Task: Open a blank sheet, save the file as 'search' Insert a table '3 by 2' In first column, add headers, 'Task, Start Date, End Date'. Under first header add  R&D. Under second header add  4 May. Under third header add  '12 May'. Change table style to  'Orange'
Action: Mouse moved to (28, 26)
Screenshot: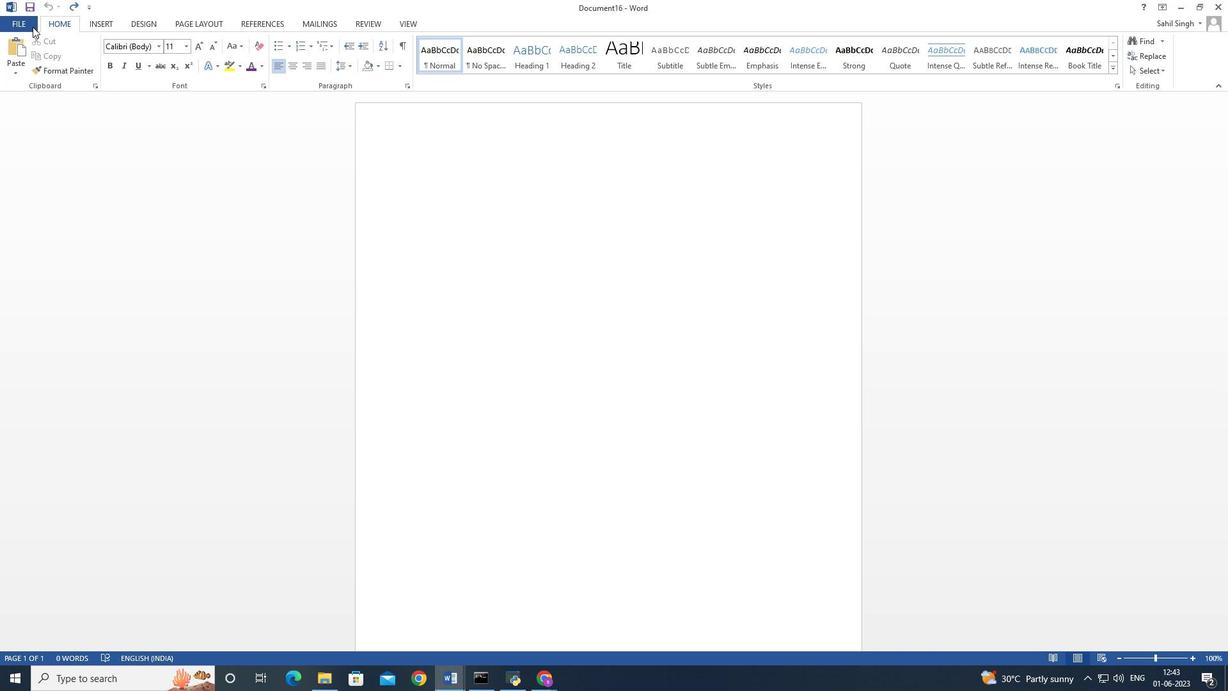 
Action: Mouse pressed left at (28, 26)
Screenshot: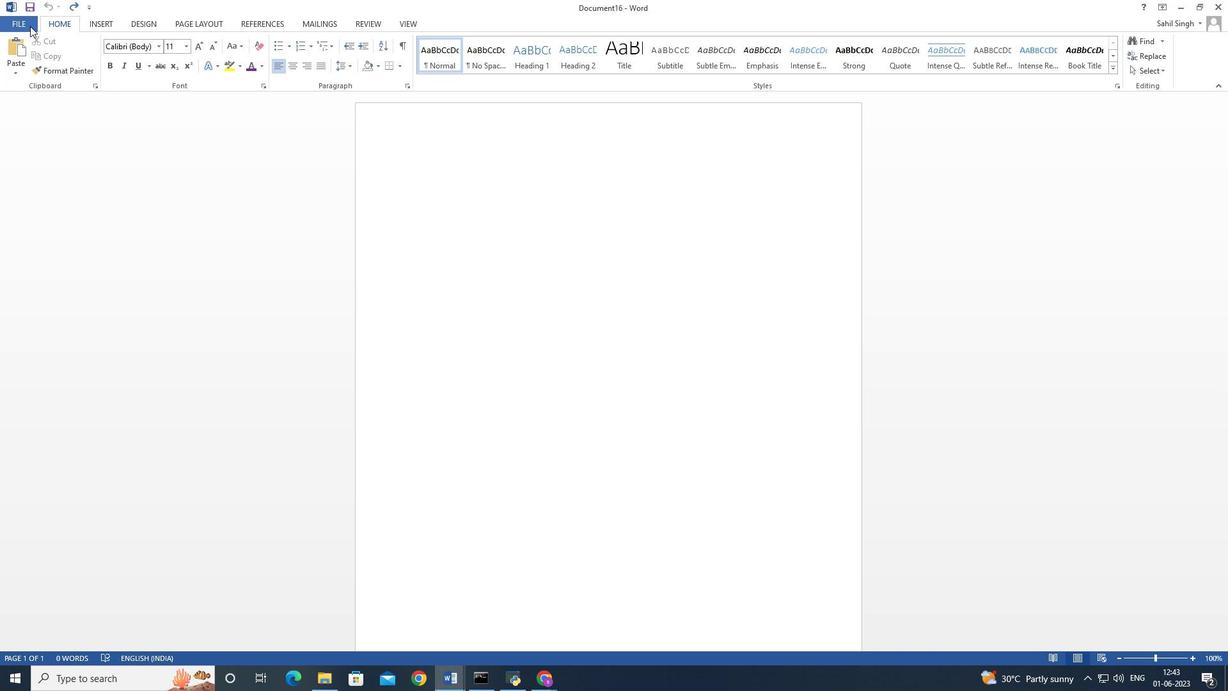 
Action: Mouse moved to (39, 79)
Screenshot: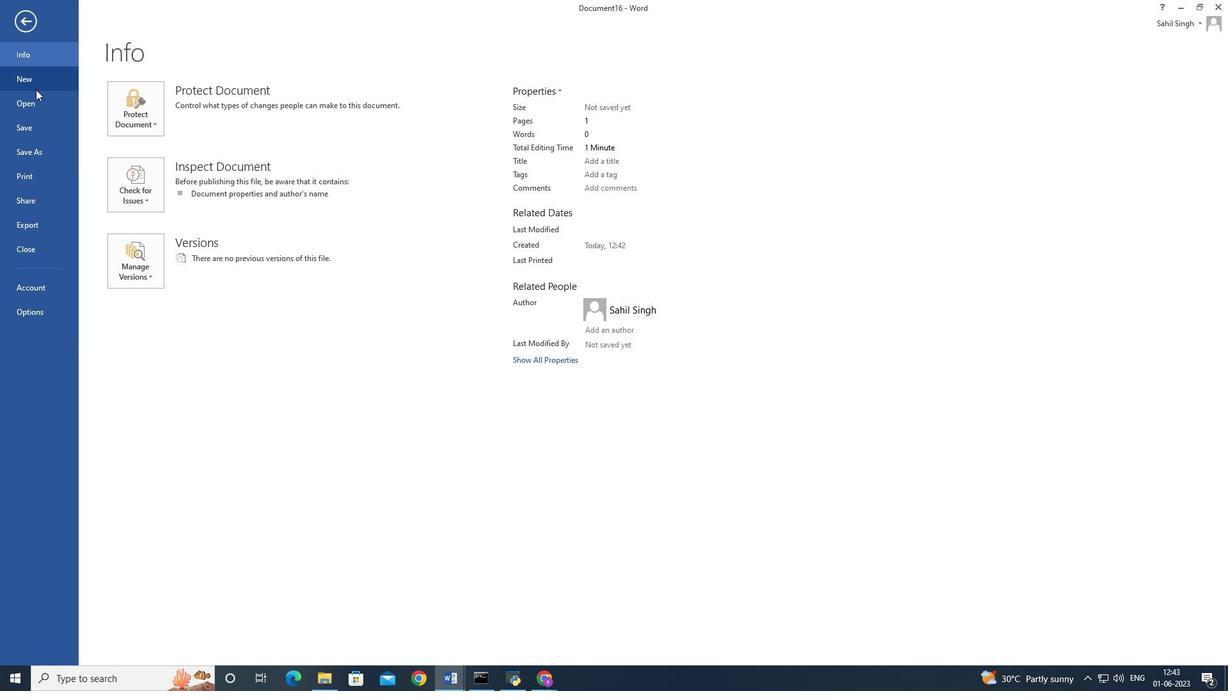 
Action: Mouse pressed left at (39, 79)
Screenshot: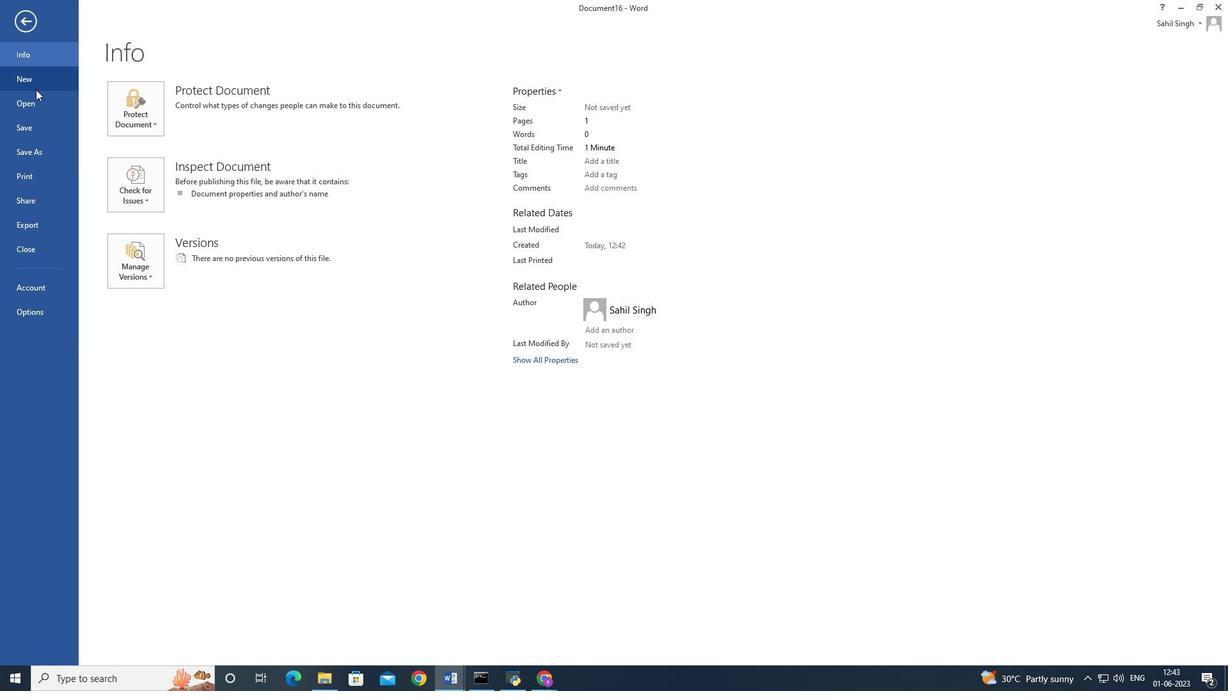 
Action: Mouse moved to (149, 175)
Screenshot: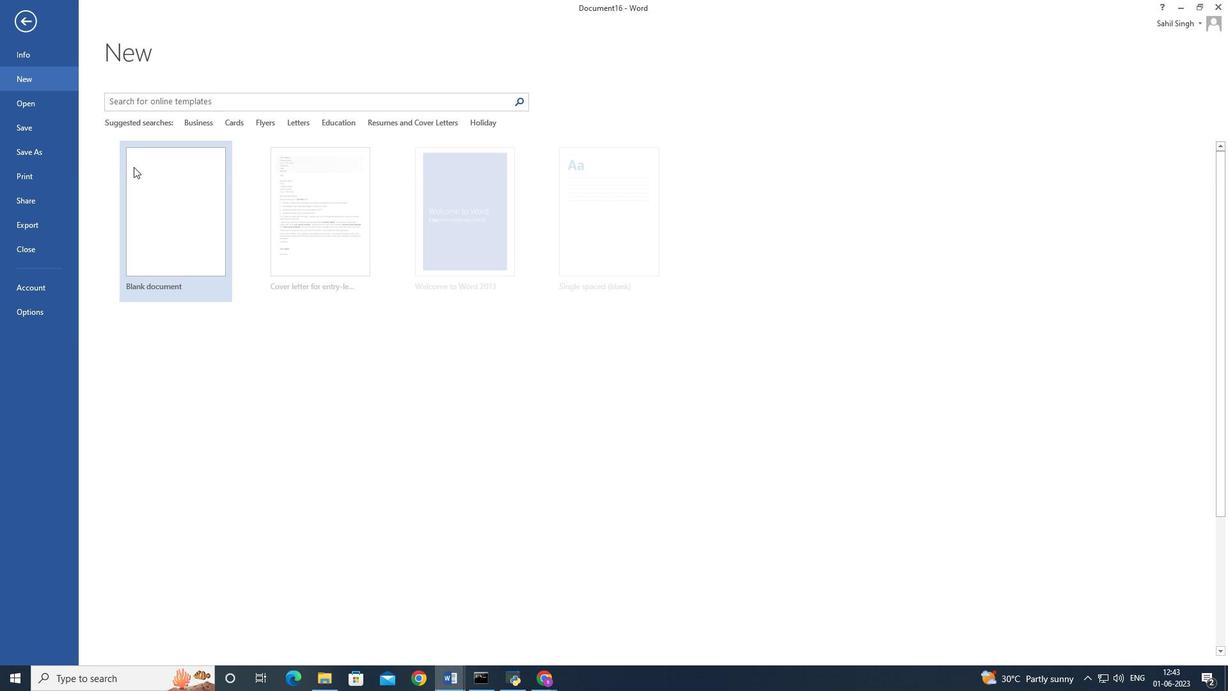 
Action: Mouse pressed left at (149, 175)
Screenshot: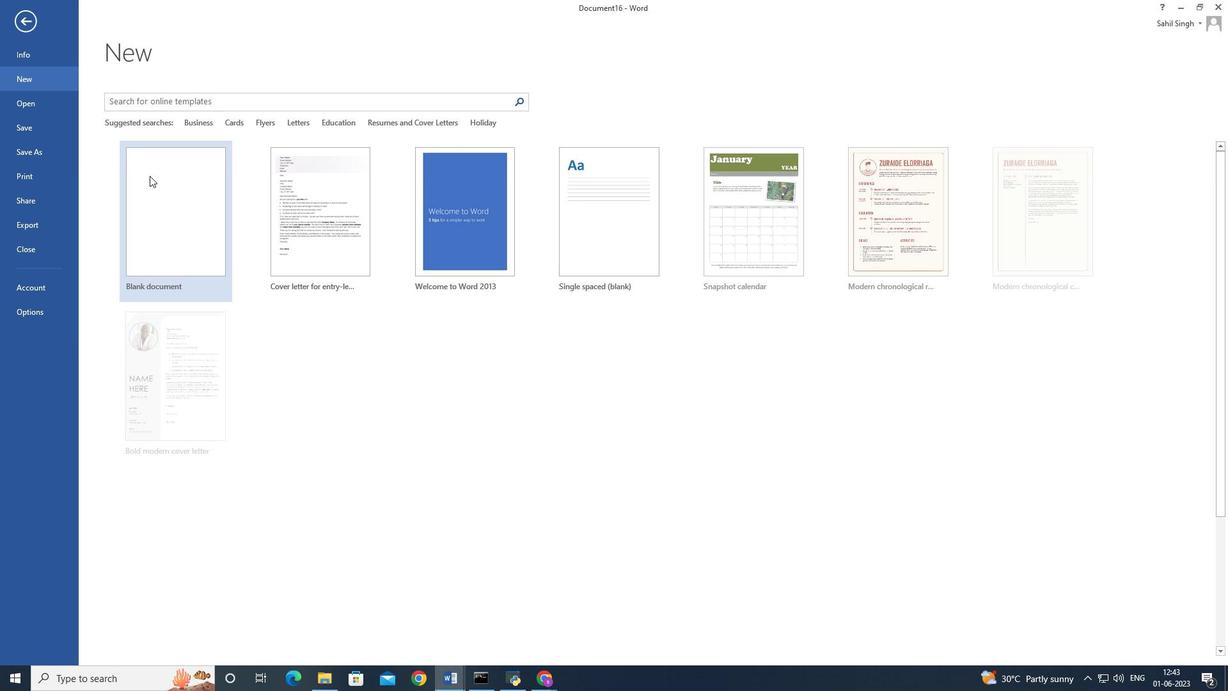 
Action: Mouse moved to (13, 26)
Screenshot: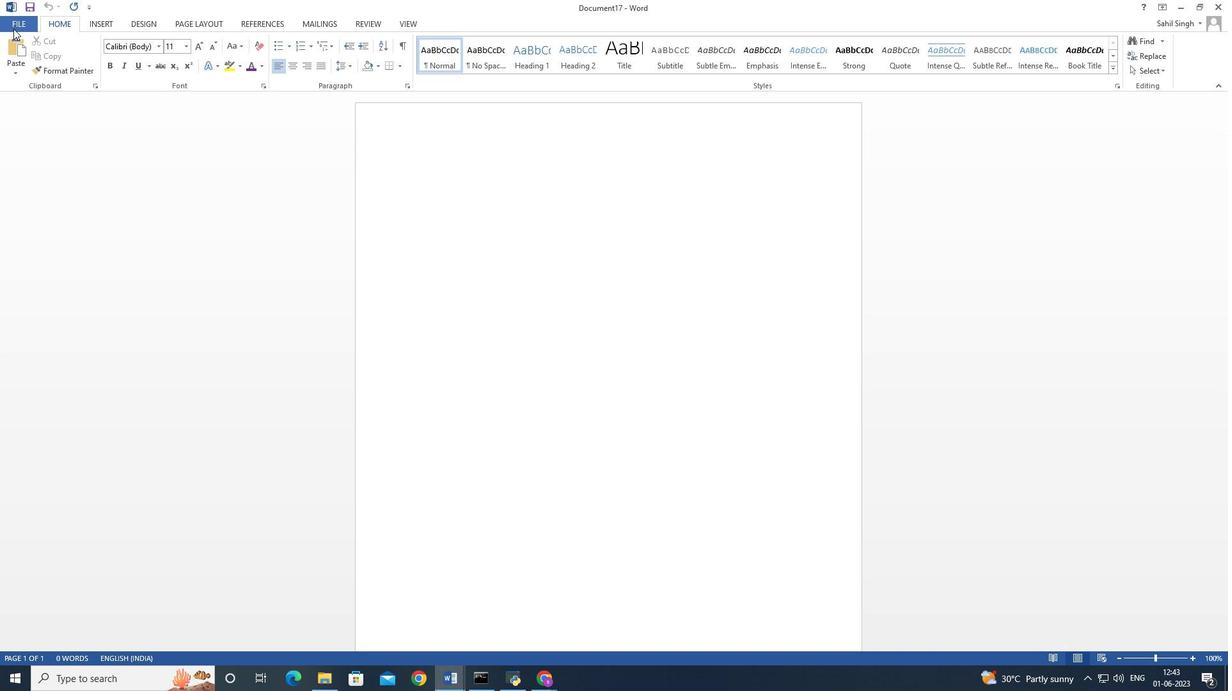 
Action: Mouse pressed left at (13, 26)
Screenshot: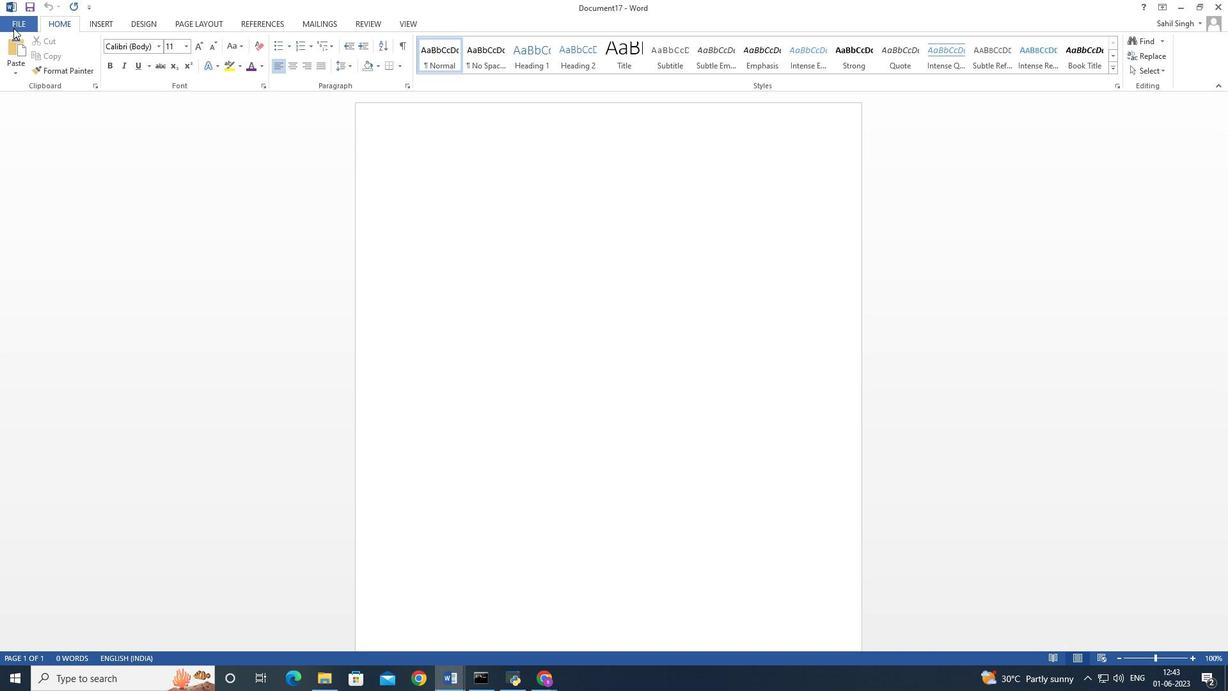 
Action: Mouse moved to (35, 153)
Screenshot: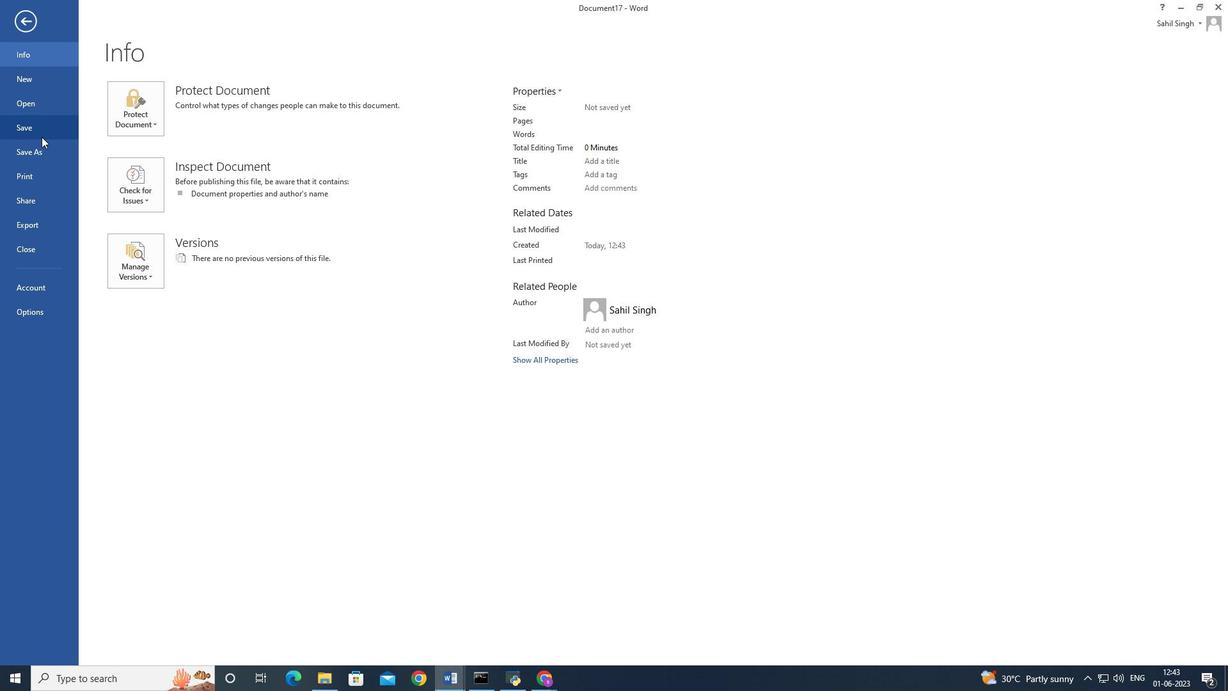 
Action: Mouse pressed left at (35, 153)
Screenshot: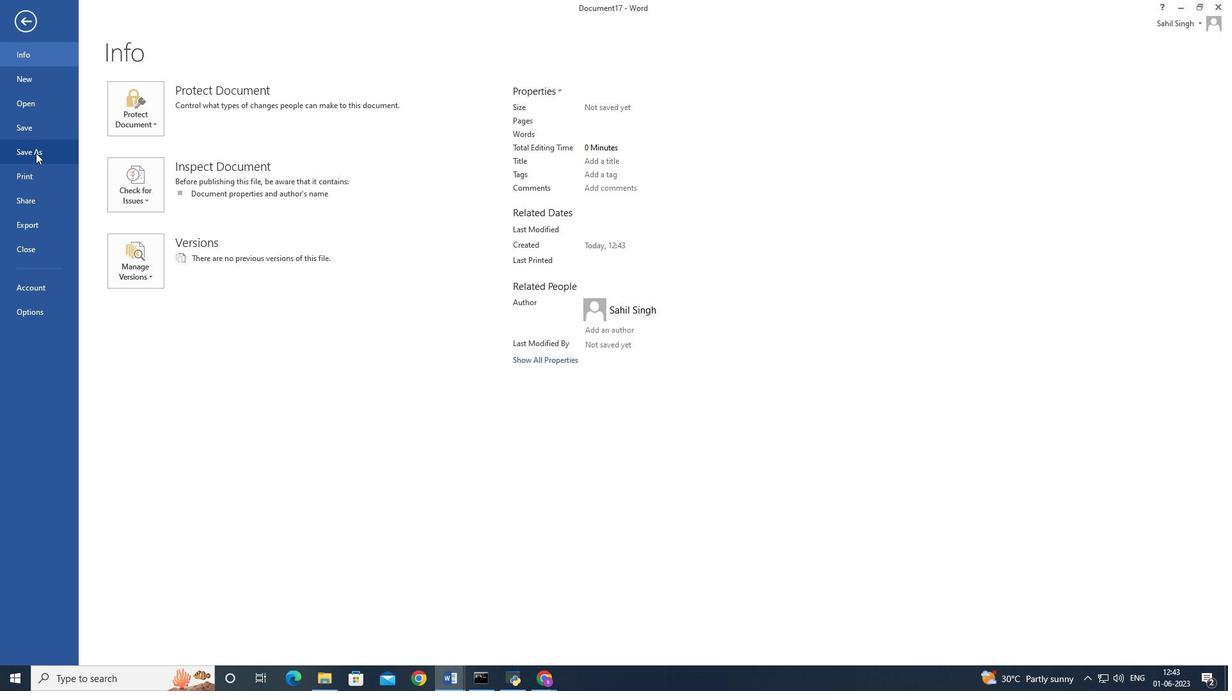 
Action: Mouse moved to (328, 133)
Screenshot: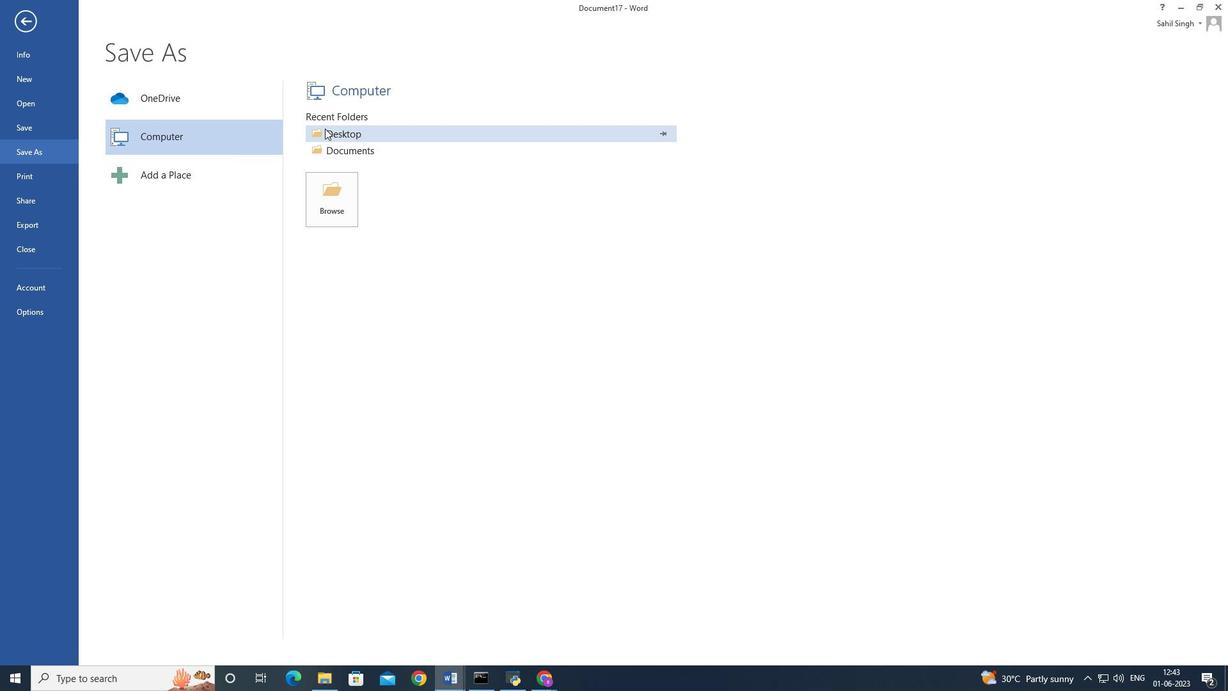 
Action: Mouse pressed left at (328, 133)
Screenshot: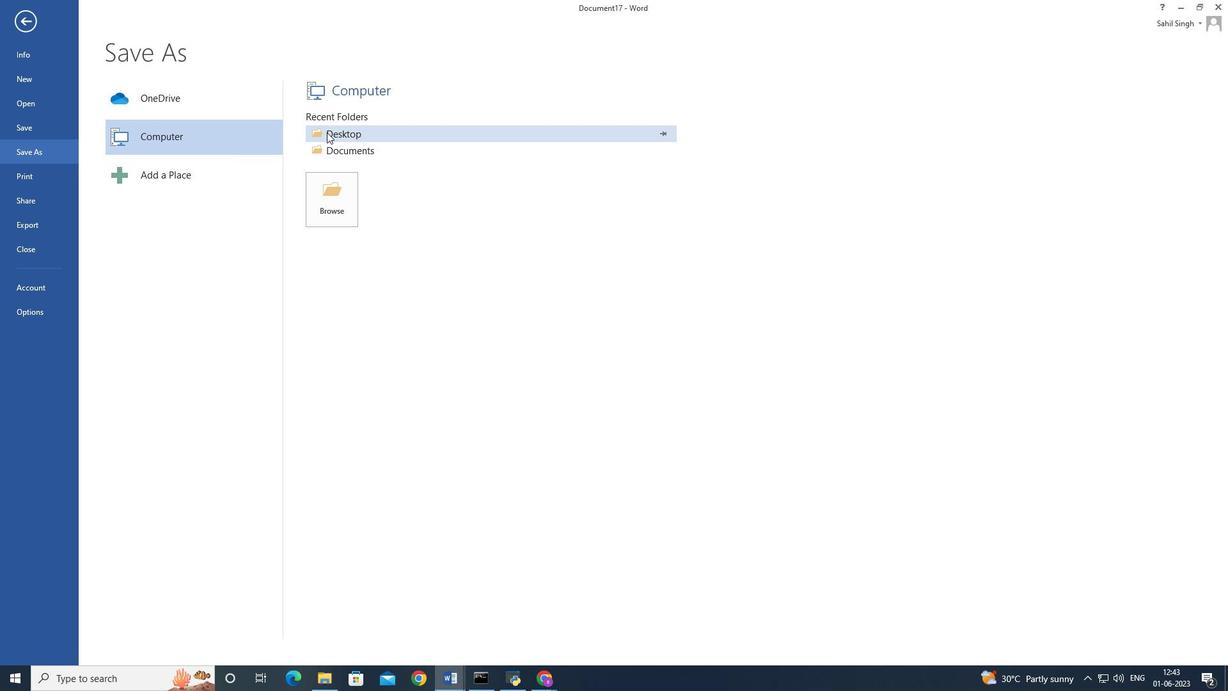 
Action: Mouse moved to (341, 231)
Screenshot: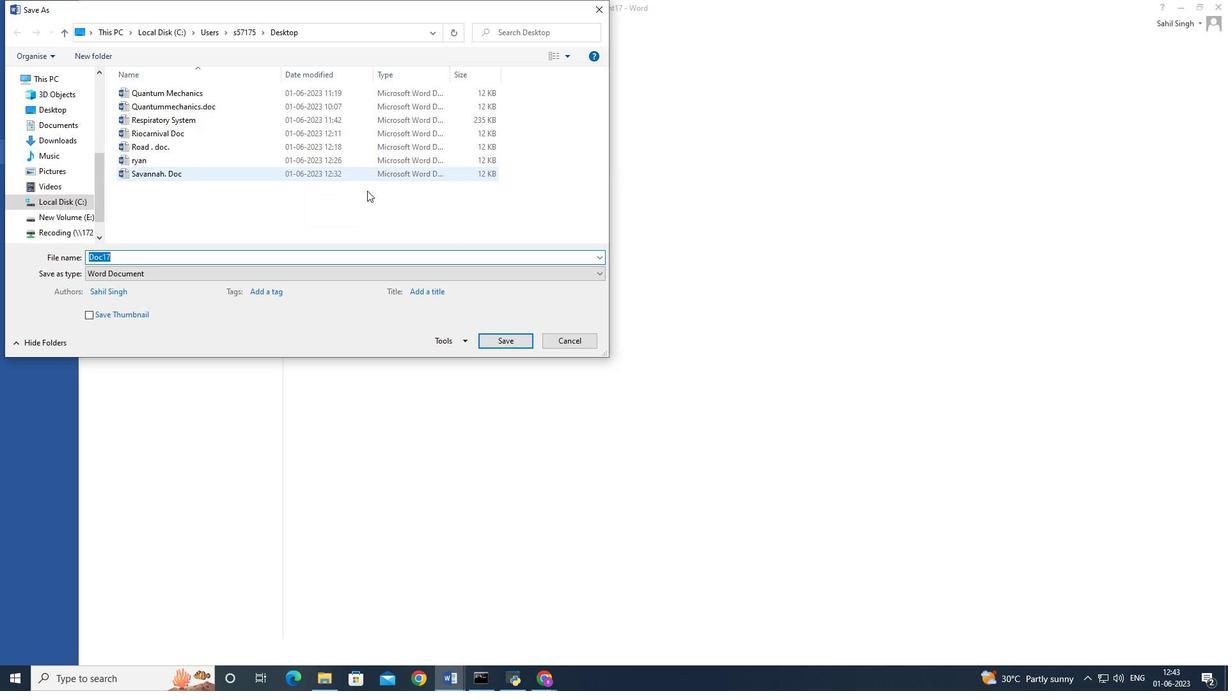 
Action: Key pressed <Key.backspace>sear<Key.backspace>tch<Key.backspace><Key.backspace><Key.backspace>rch
Screenshot: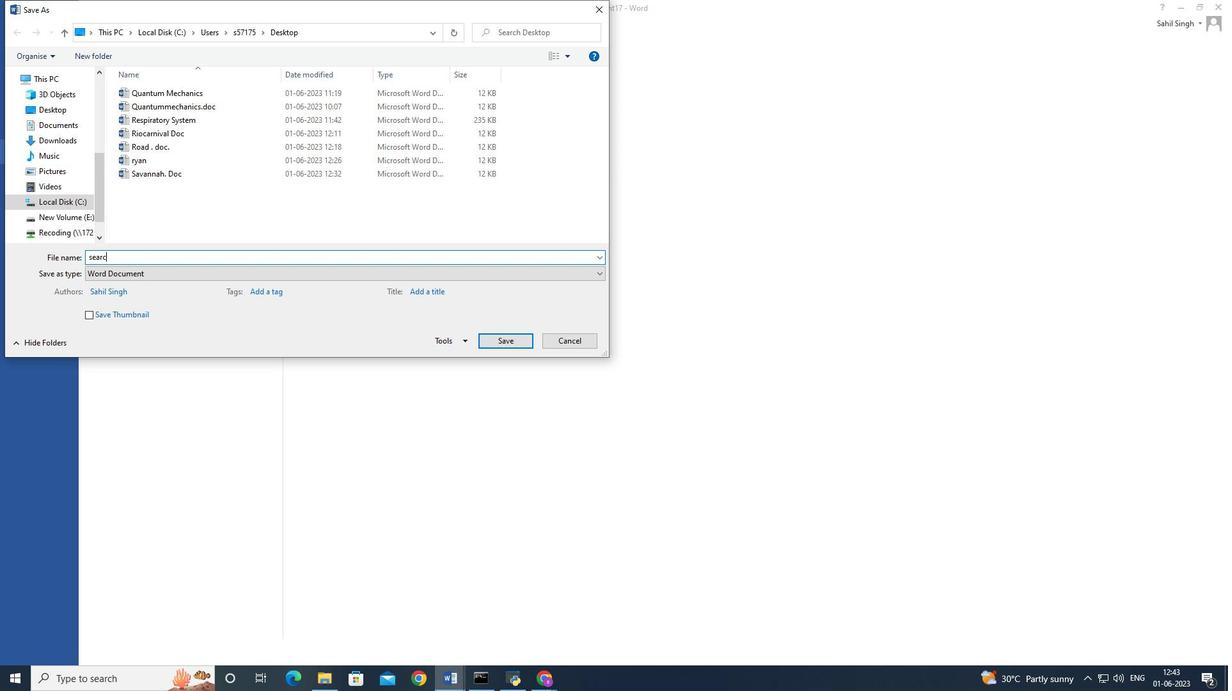 
Action: Mouse moved to (513, 339)
Screenshot: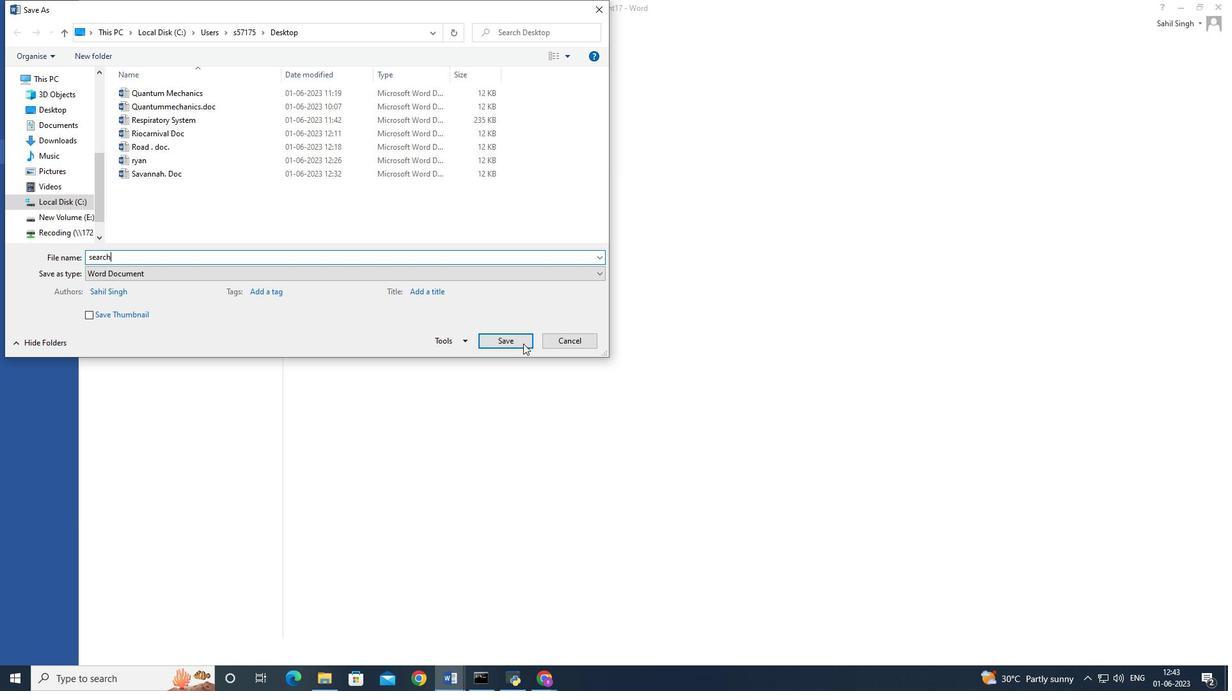
Action: Mouse pressed left at (513, 339)
Screenshot: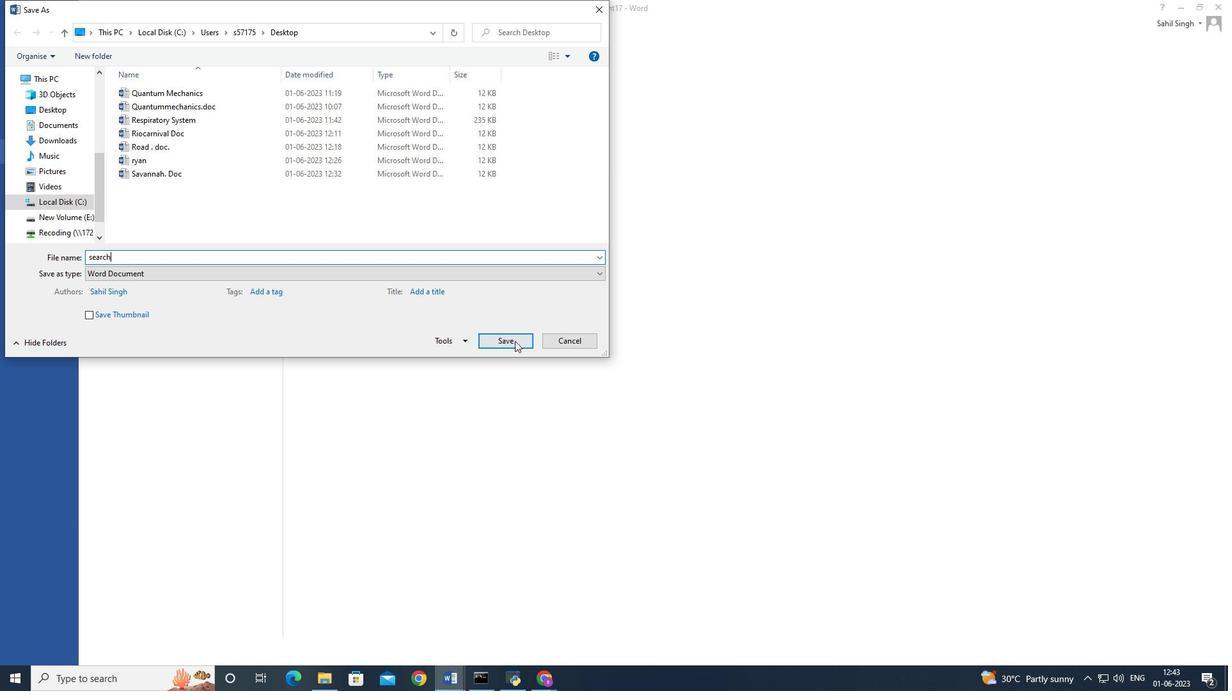 
Action: Mouse moved to (105, 23)
Screenshot: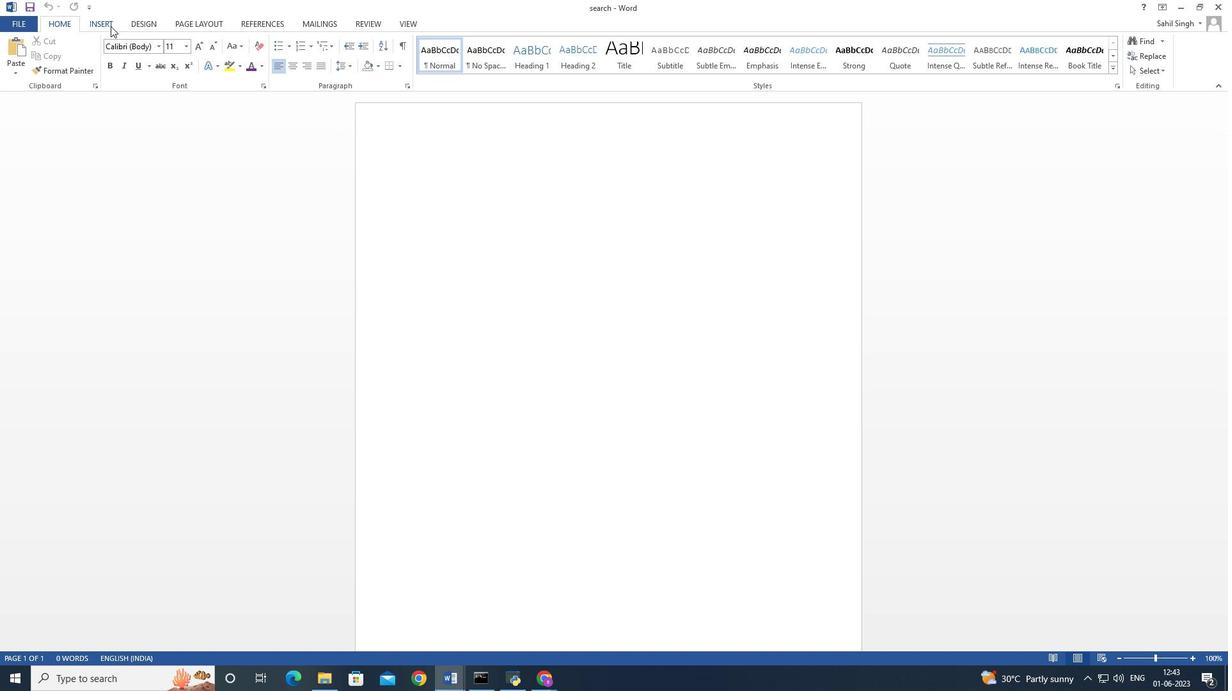 
Action: Mouse pressed left at (105, 23)
Screenshot: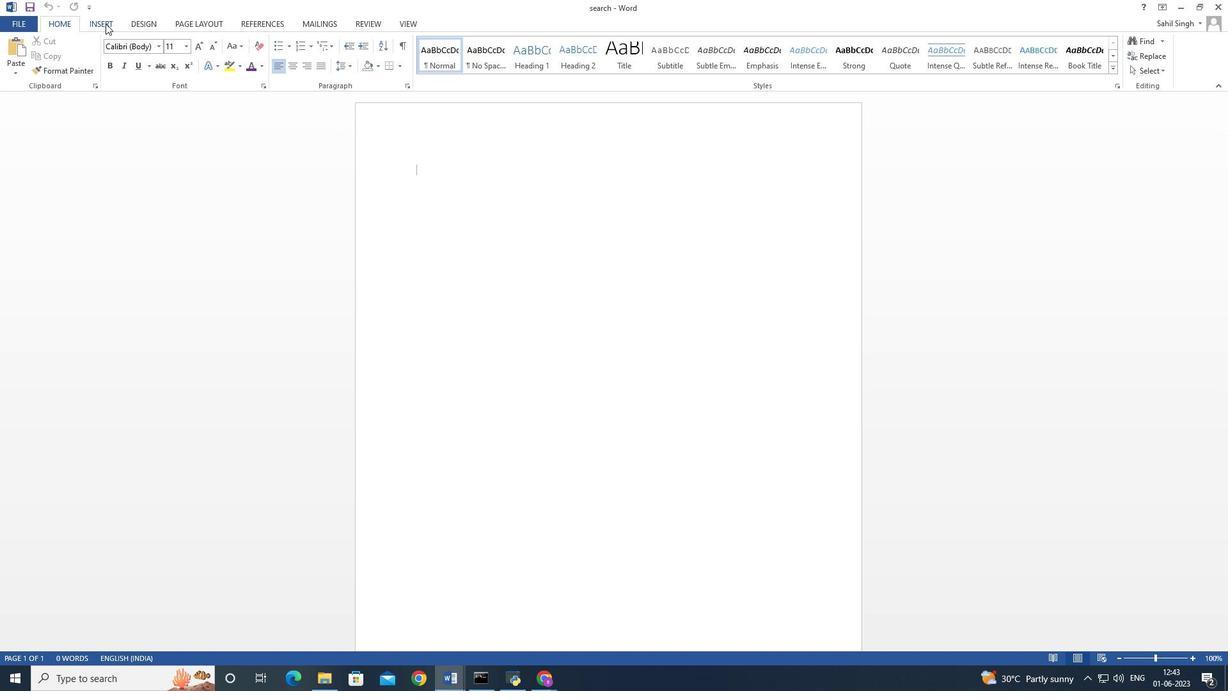 
Action: Mouse moved to (97, 71)
Screenshot: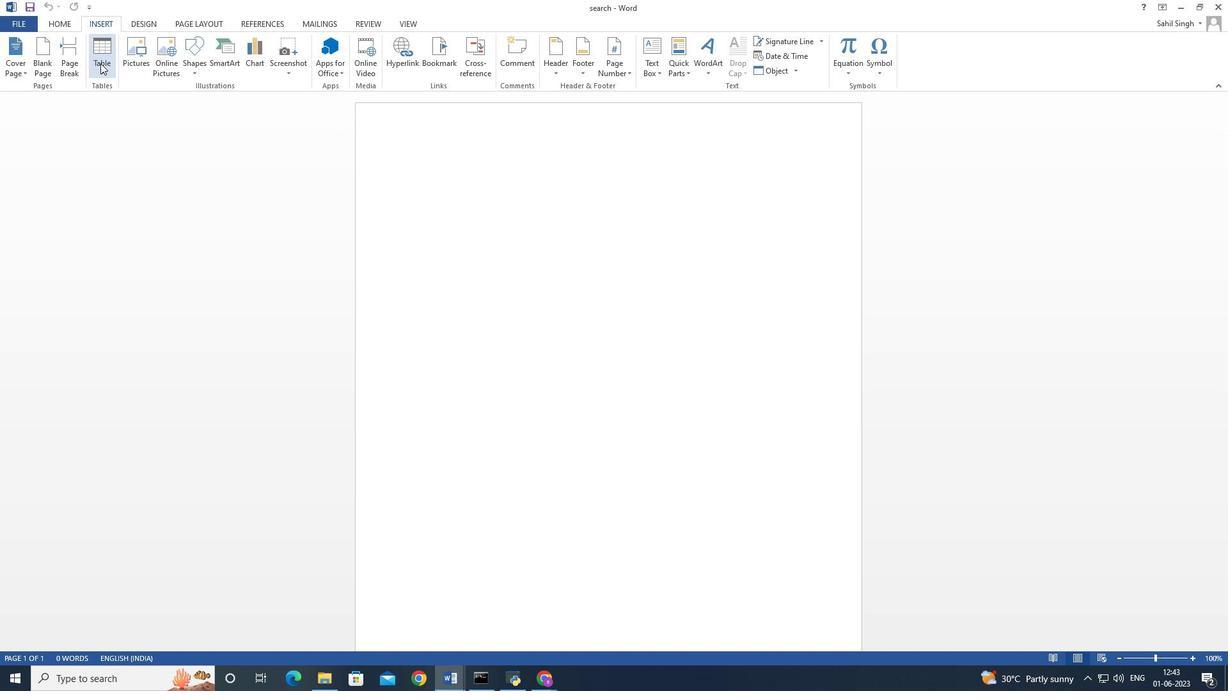 
Action: Mouse pressed left at (97, 71)
Screenshot: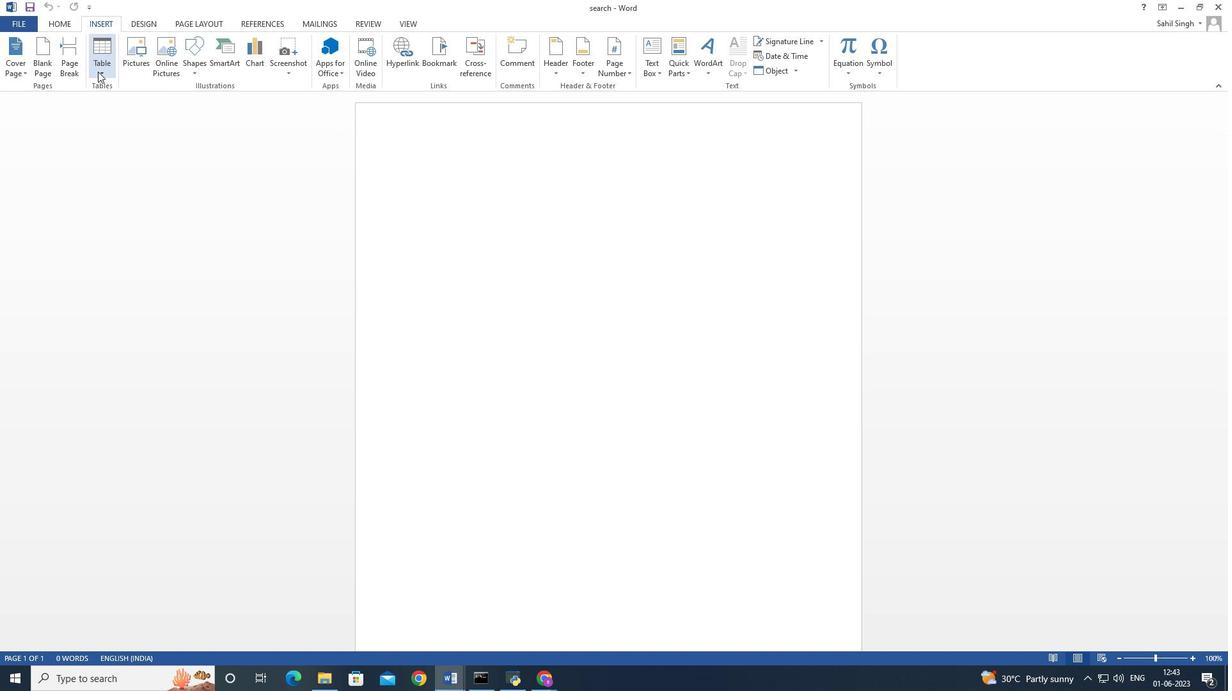 
Action: Mouse moved to (126, 202)
Screenshot: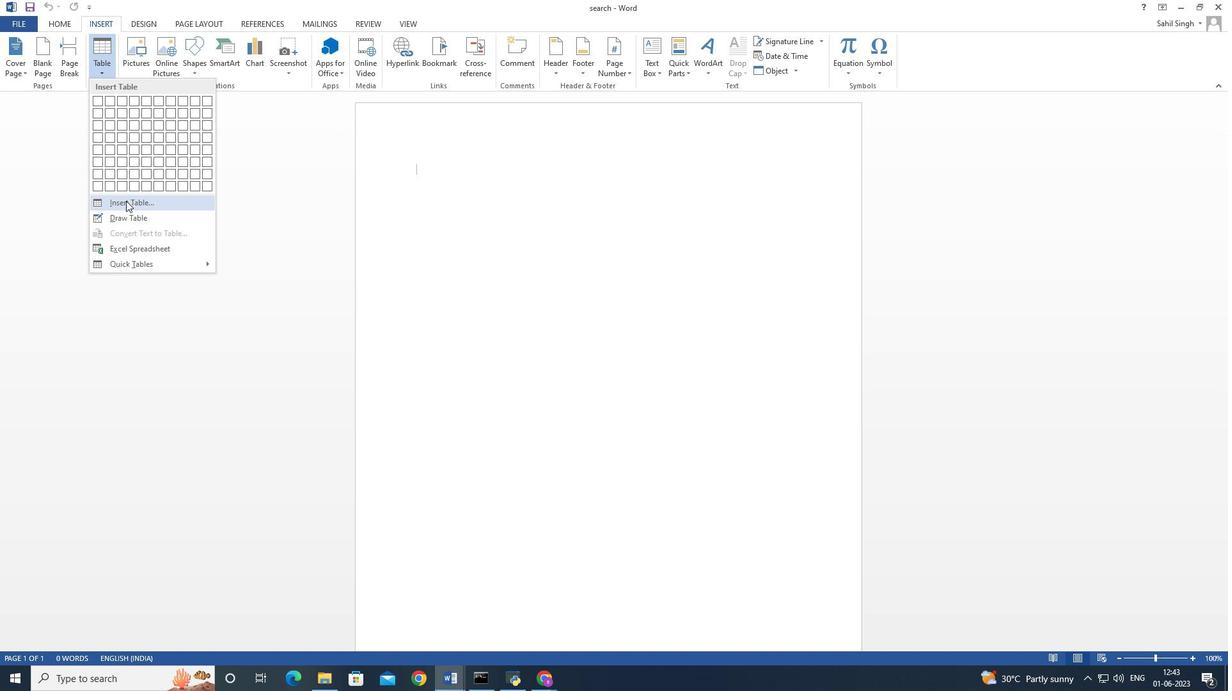 
Action: Mouse pressed left at (126, 202)
Screenshot: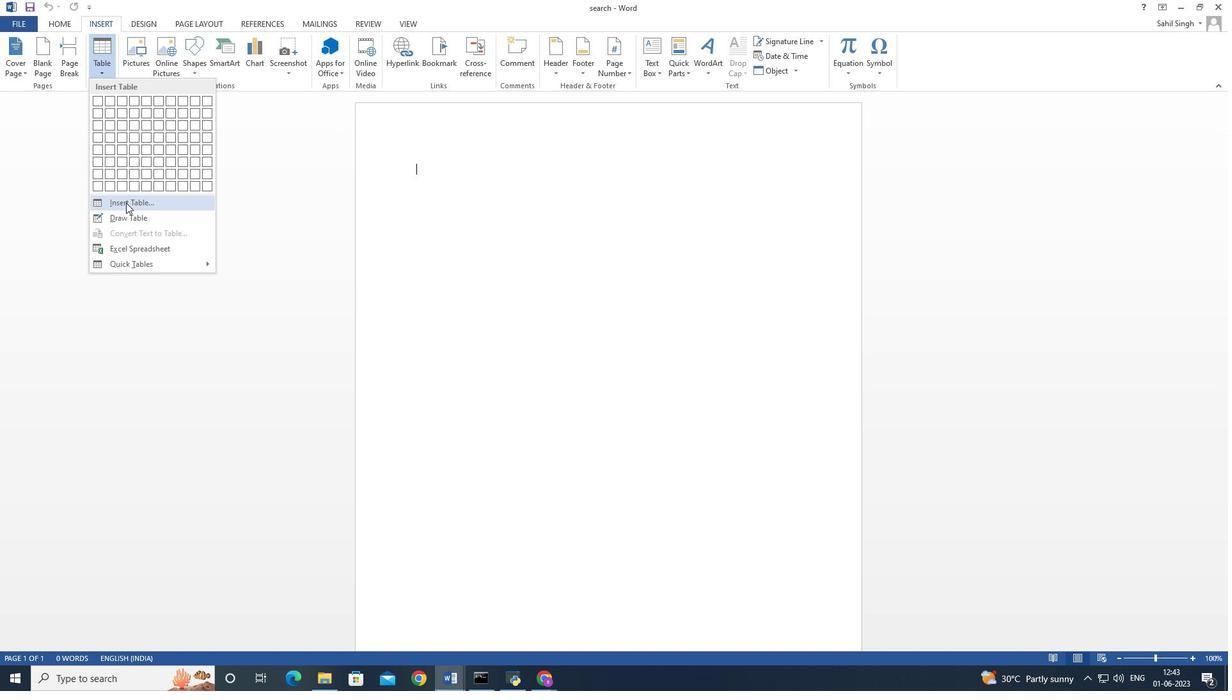 
Action: Mouse moved to (234, 223)
Screenshot: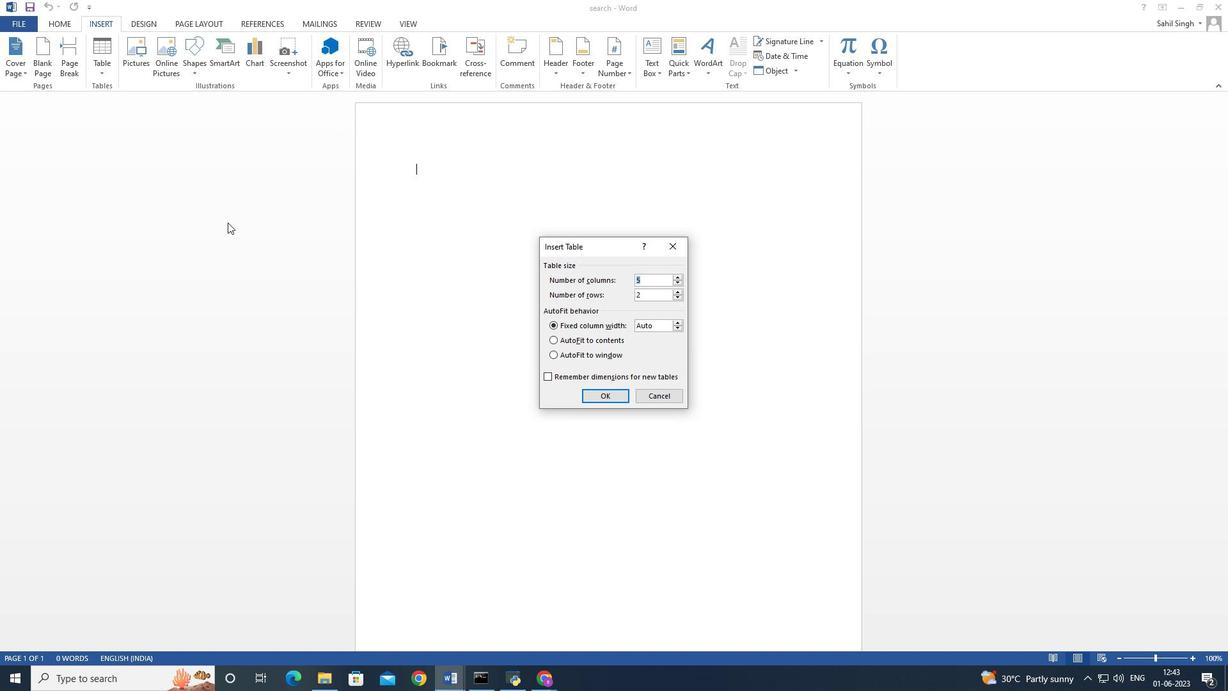 
Action: Key pressed <Key.backspace>3<Key.tab><Key.backspace>2
Screenshot: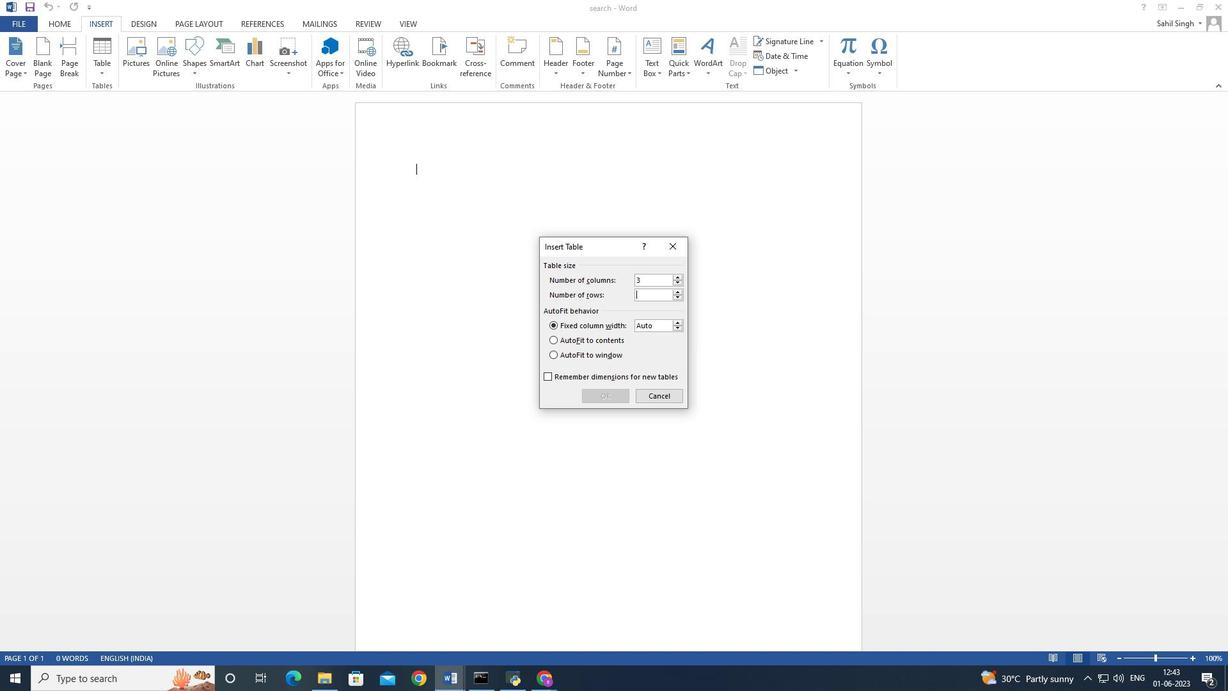 
Action: Mouse moved to (618, 398)
Screenshot: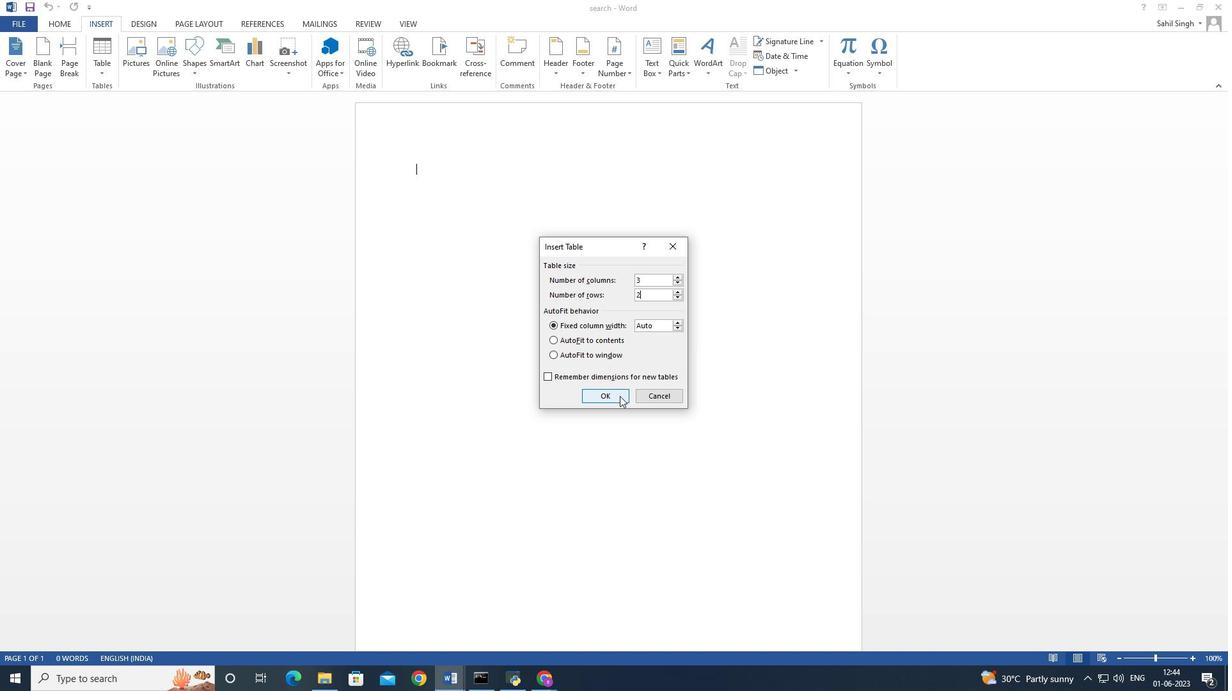 
Action: Mouse pressed left at (618, 398)
Screenshot: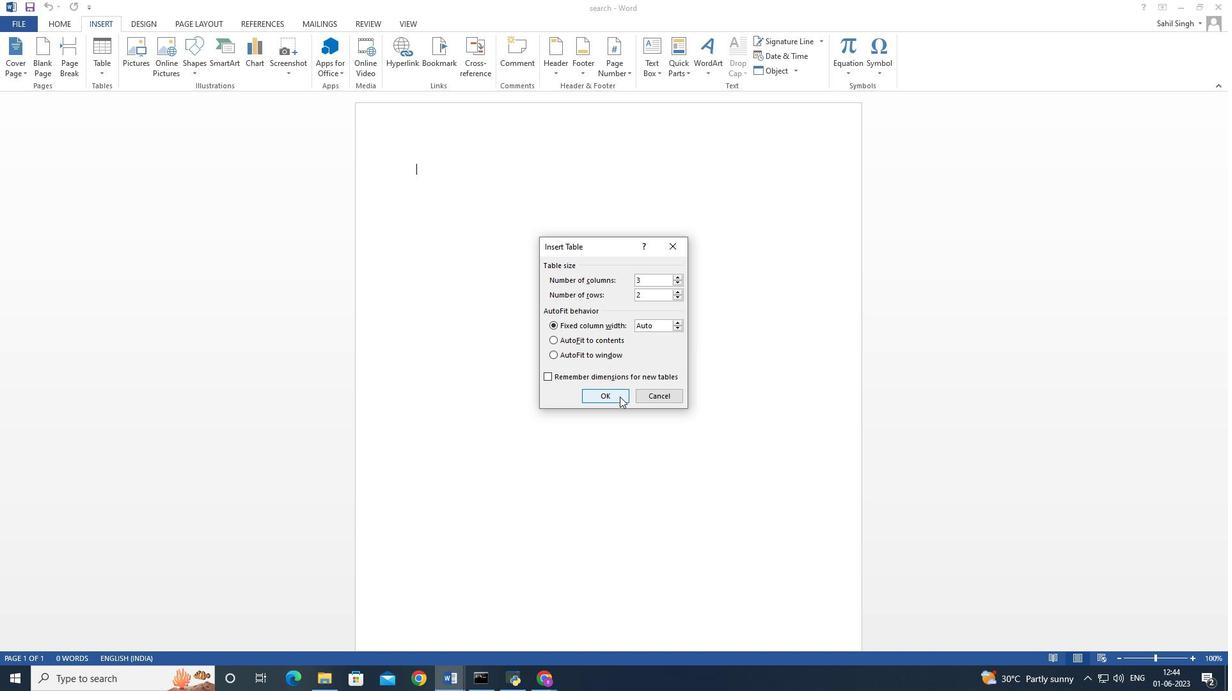 
Action: Mouse moved to (457, 180)
Screenshot: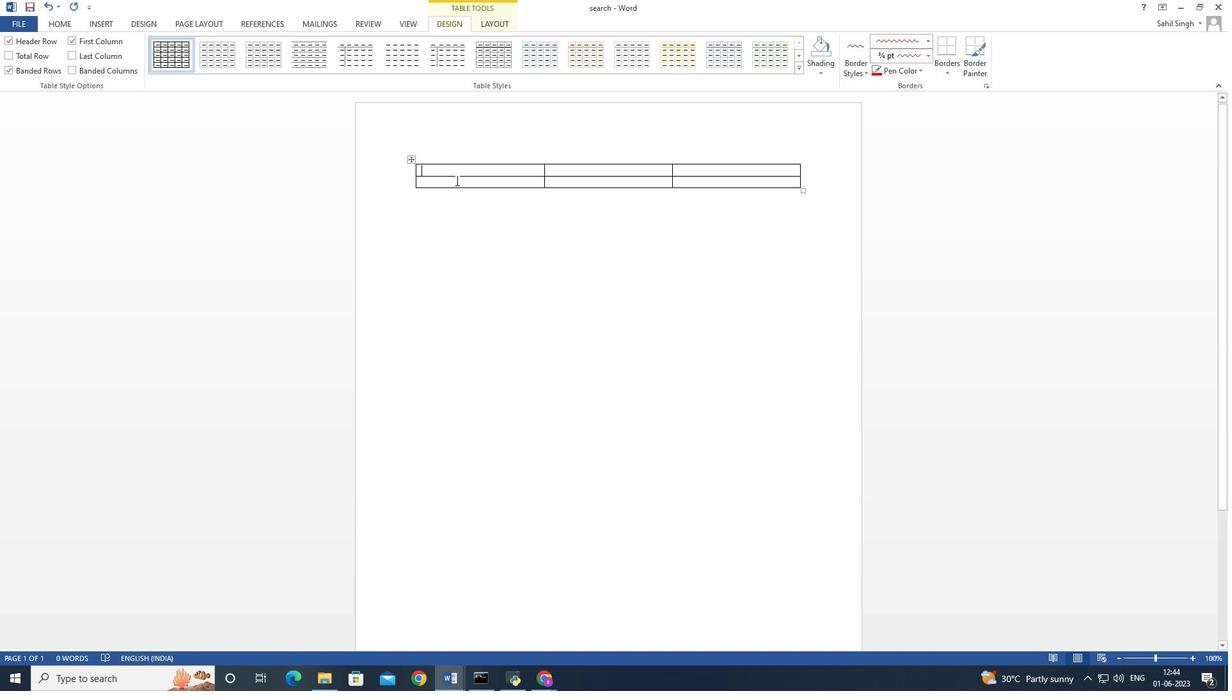 
Action: Key pressed t<Key.backspace><Key.shift_r>Task<Key.tab><Key.shift_r>Start<Key.space><Key.shift_r>Date<Key.tab><Key.shift_r>End<Key.space><Key.shift_r>Date<Key.tab>r<Key.backspace><Key.shift_r>R<Key.shift>&<Key.shift_r>D<Key.tab>4<Key.space><Key.shift>May<Key.tab>12<Key.space><Key.shift>May
Screenshot: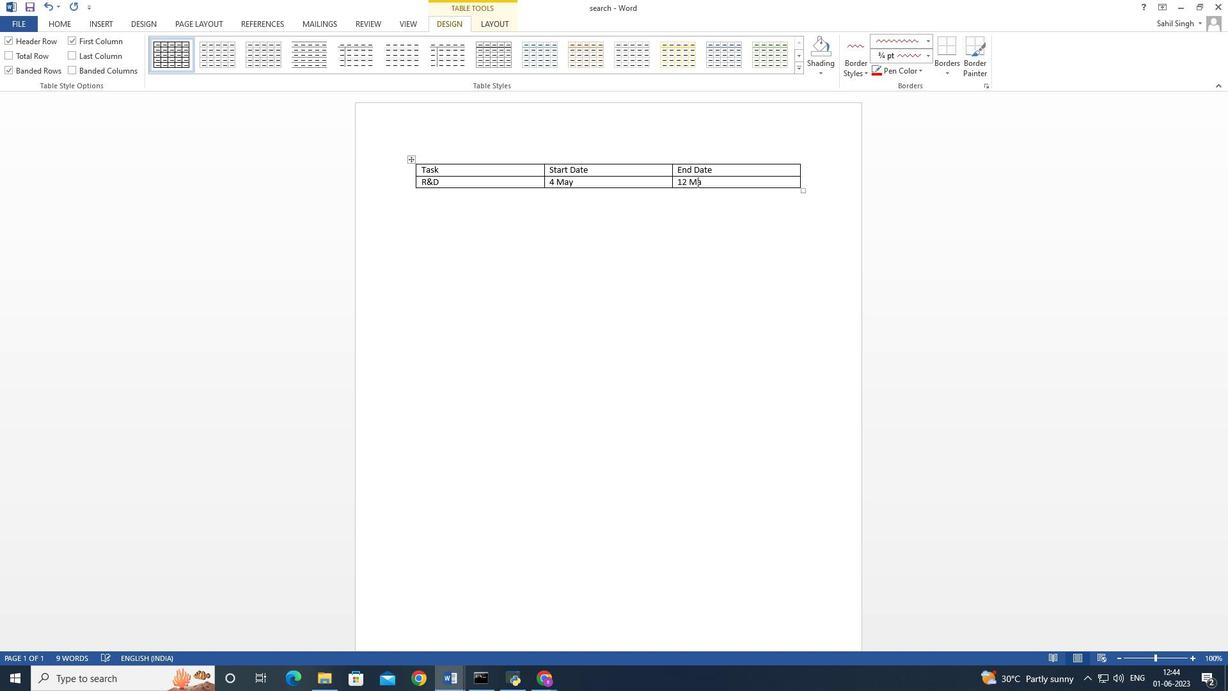 
Action: Mouse moved to (527, 204)
Screenshot: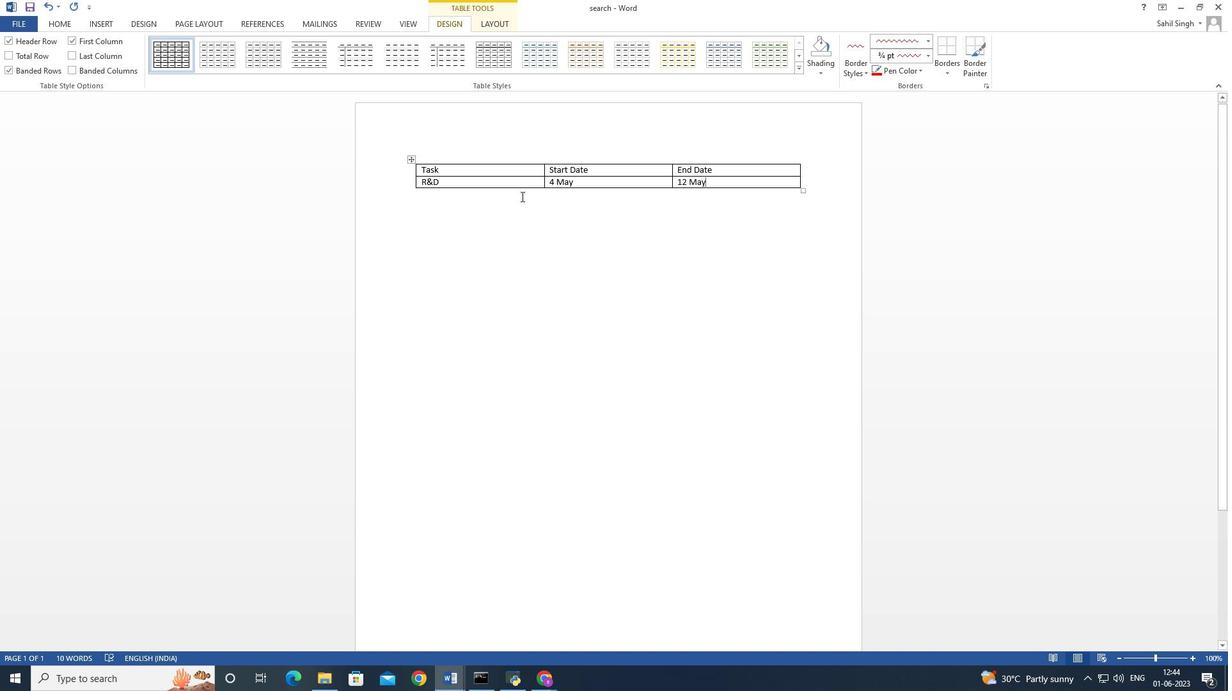 
Action: Mouse pressed left at (527, 204)
Screenshot: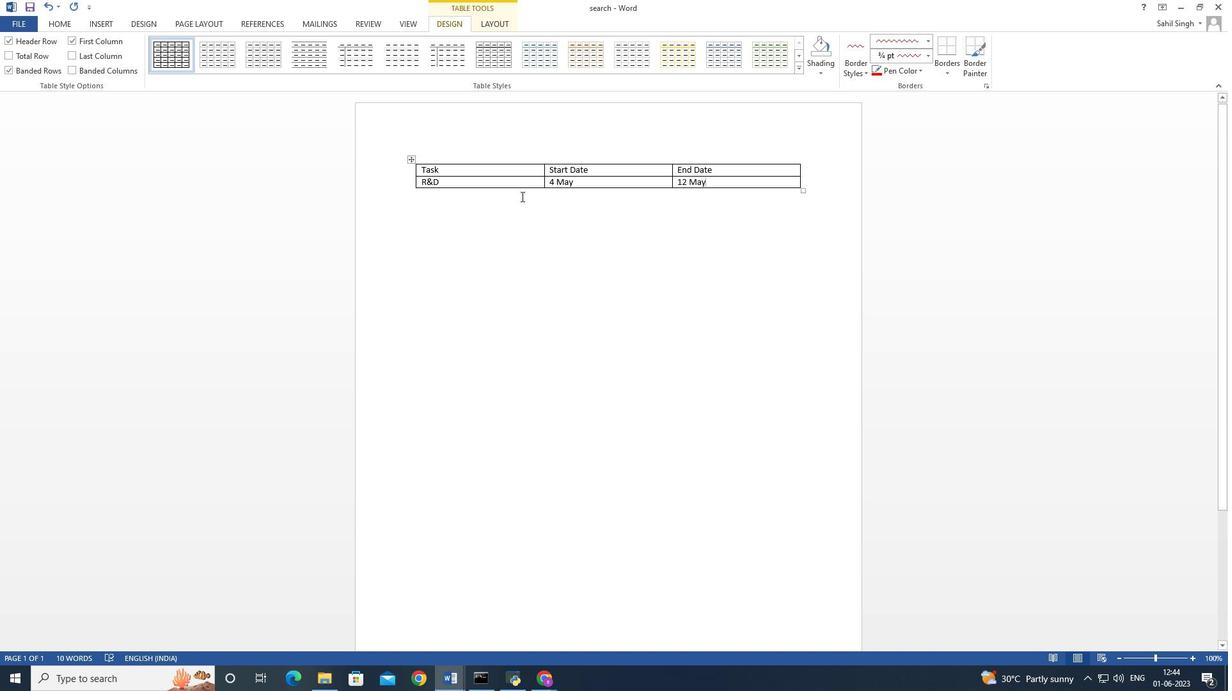 
Action: Mouse moved to (412, 157)
Screenshot: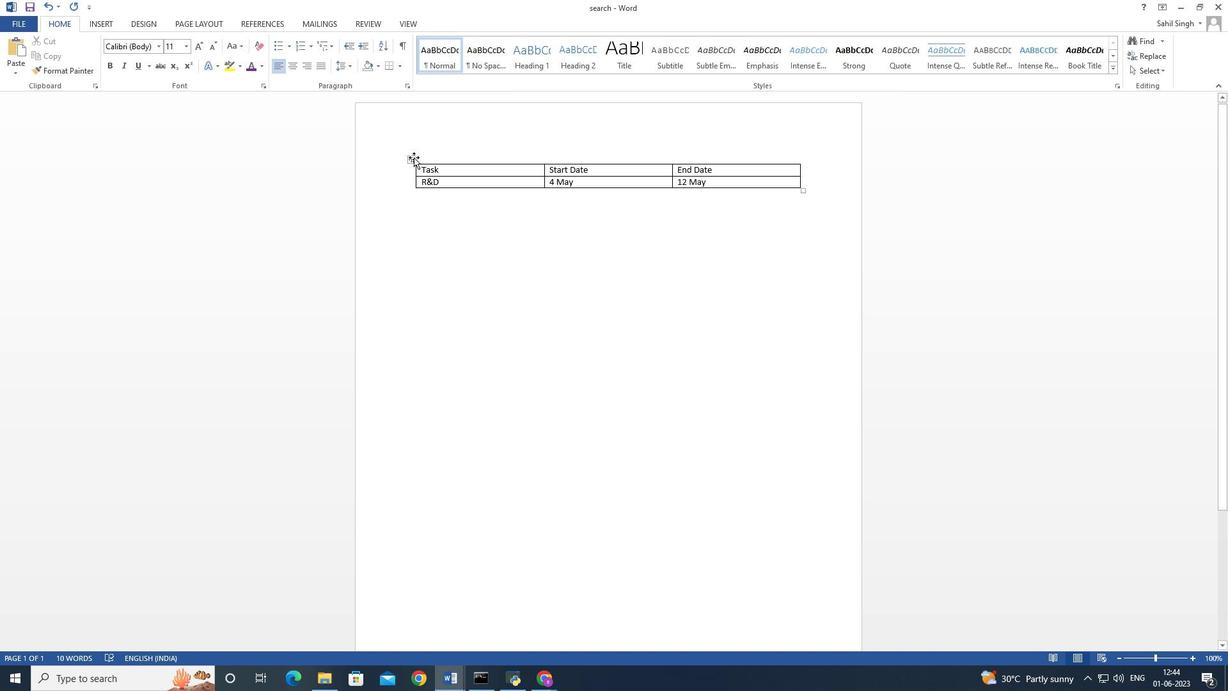 
Action: Mouse pressed left at (412, 157)
Screenshot: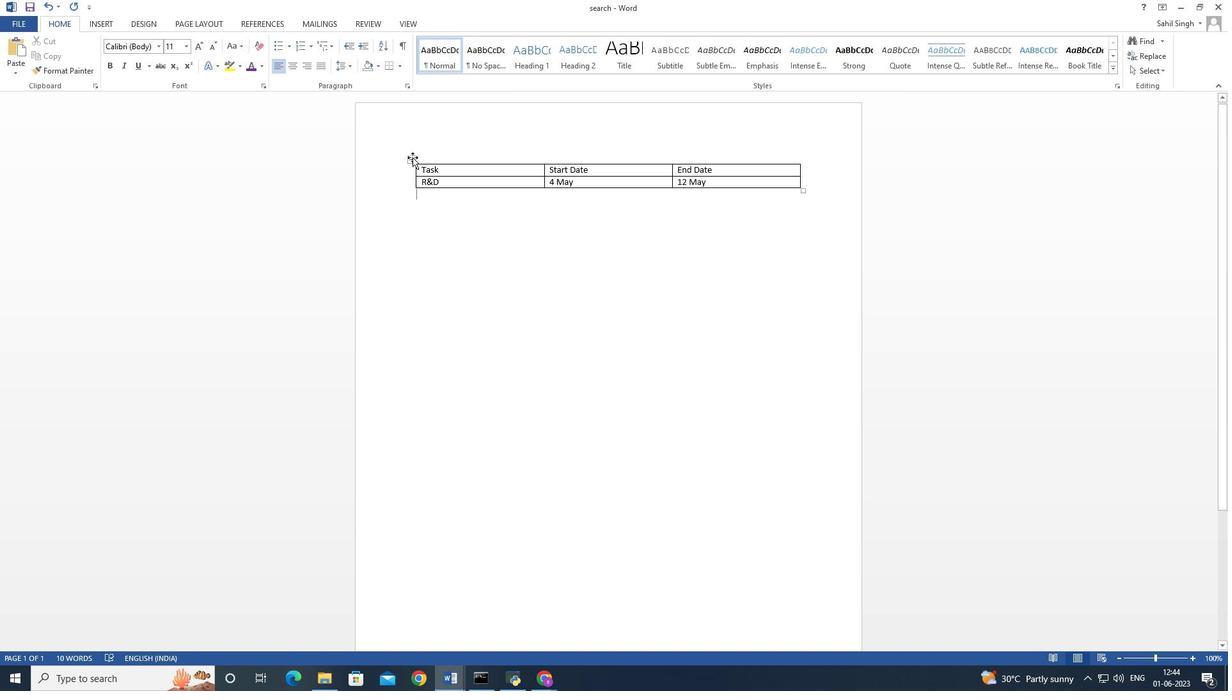 
Action: Mouse pressed right at (412, 157)
Screenshot: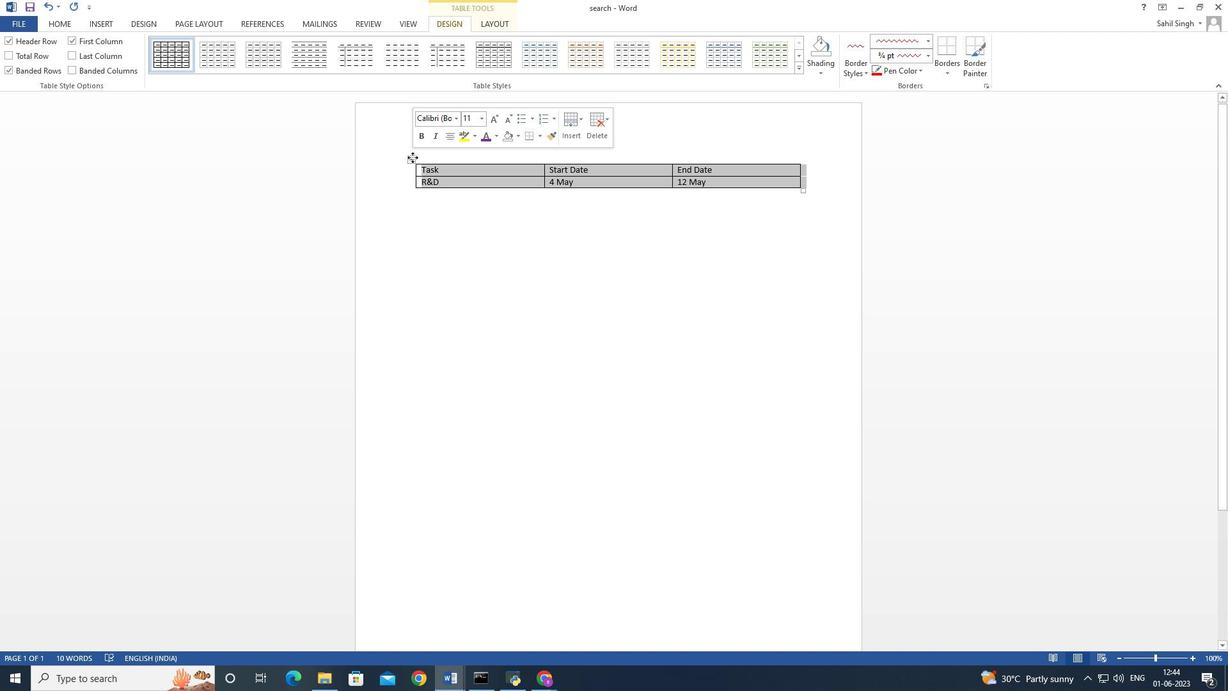 
Action: Mouse moved to (517, 135)
Screenshot: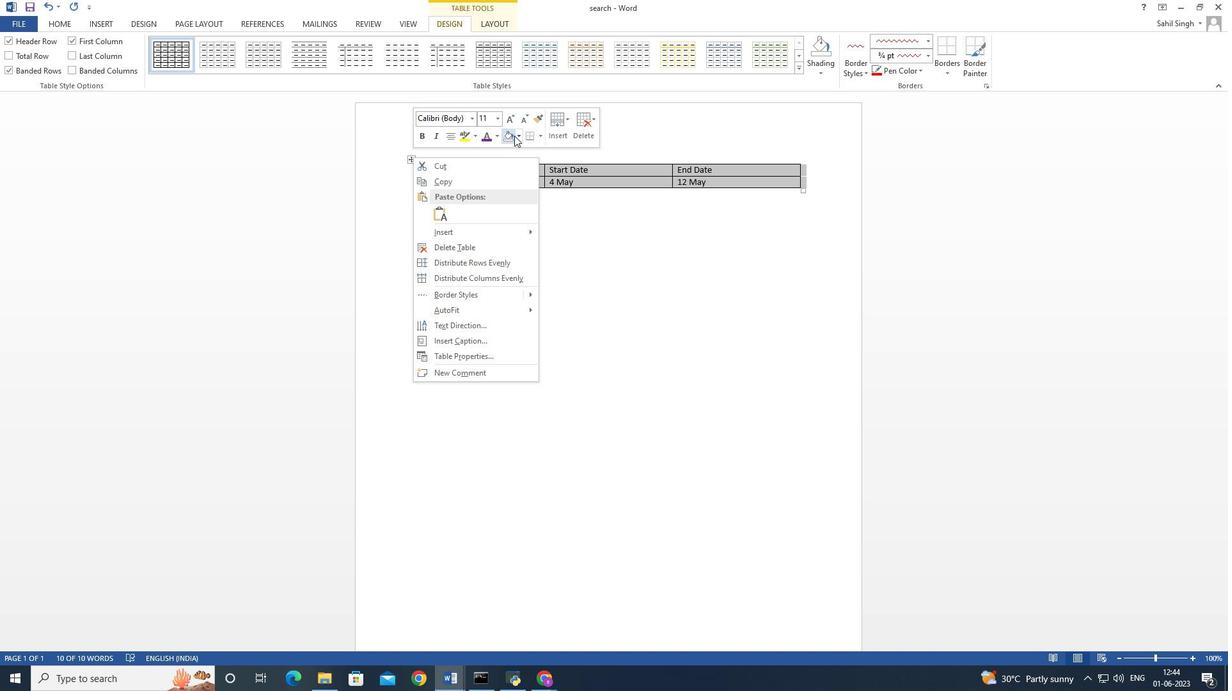 
Action: Mouse pressed left at (517, 135)
Screenshot: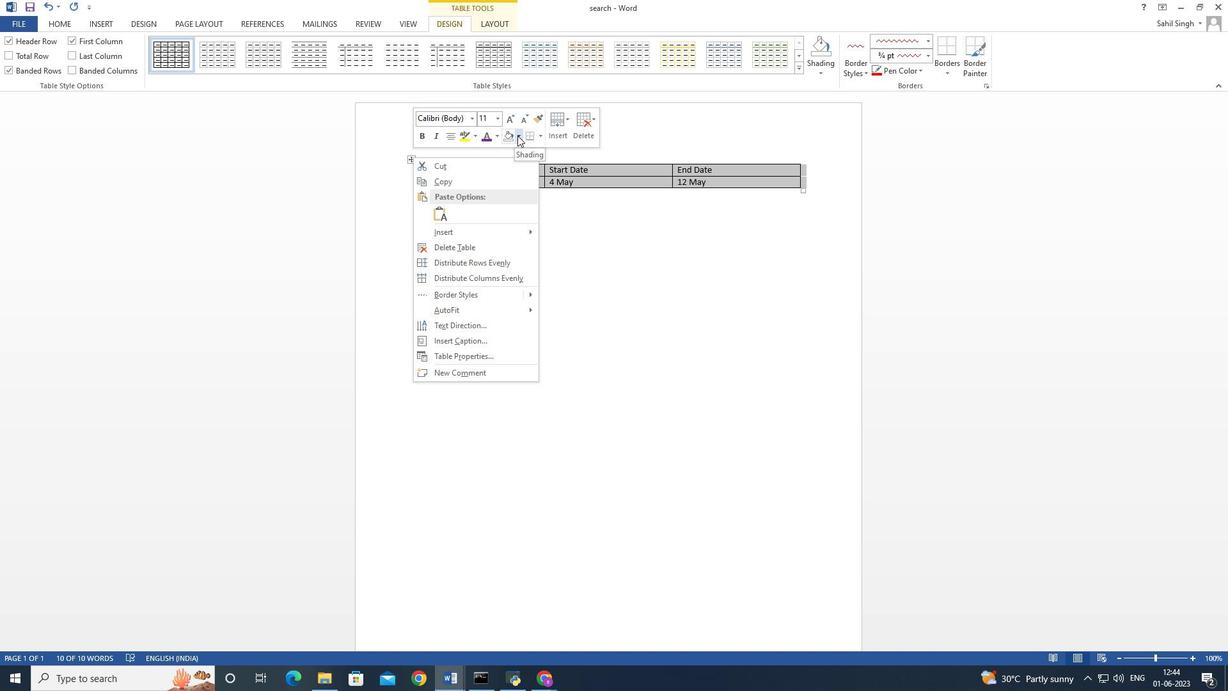 
Action: Mouse moved to (531, 236)
Screenshot: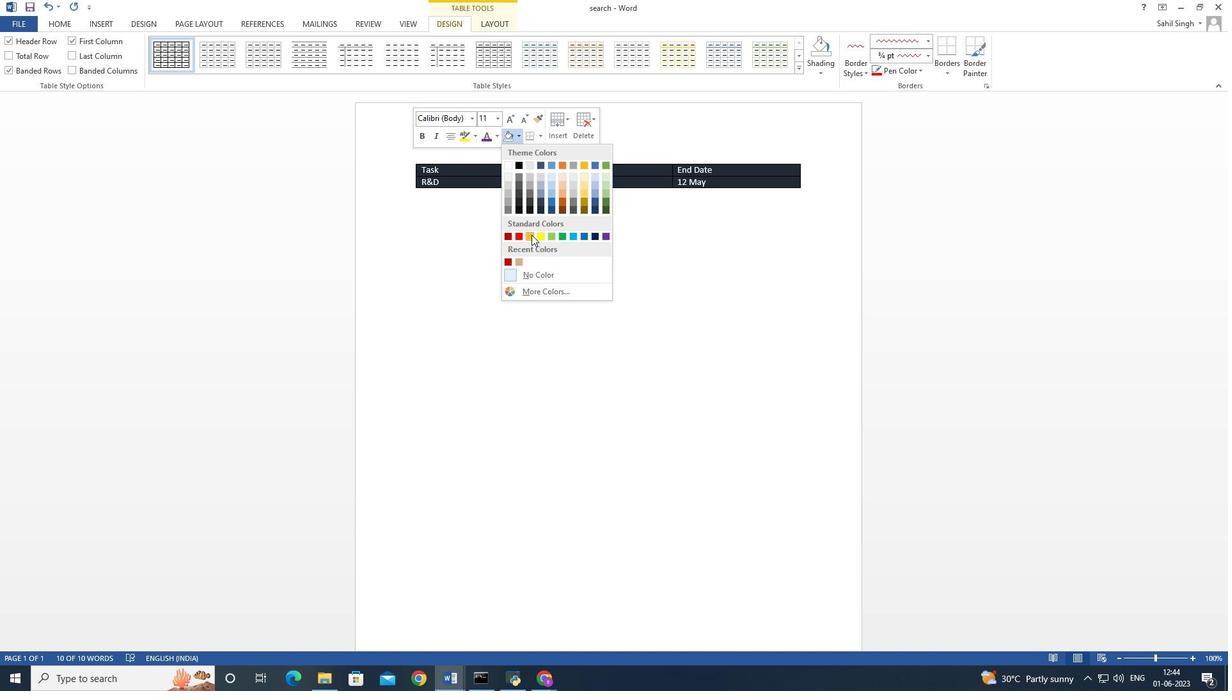 
Action: Mouse pressed left at (531, 236)
Screenshot: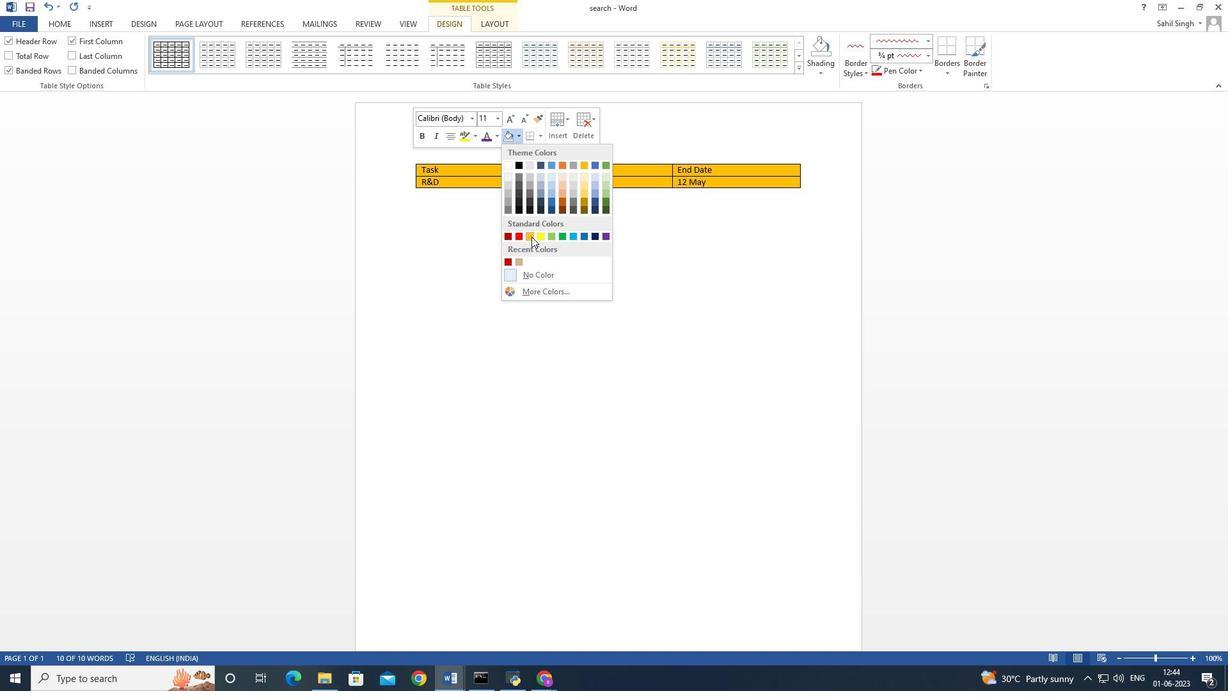 
Action: Mouse moved to (520, 134)
Screenshot: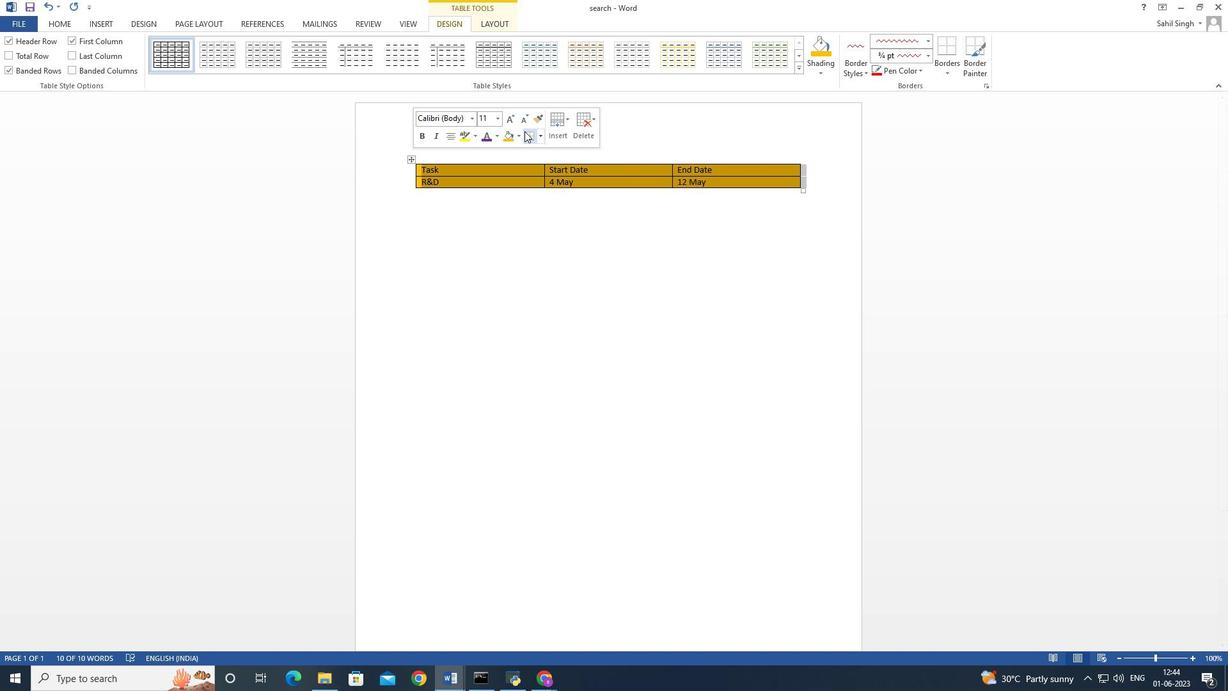 
Action: Mouse pressed left at (520, 134)
Screenshot: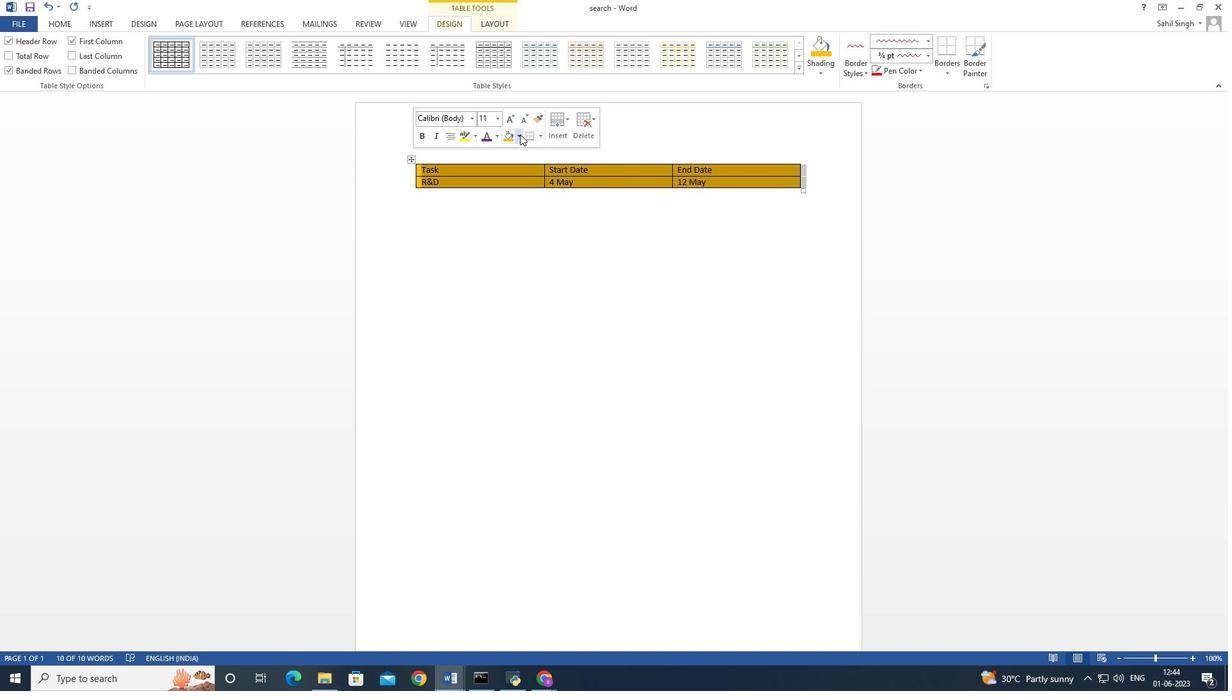 
Action: Mouse moved to (561, 164)
Screenshot: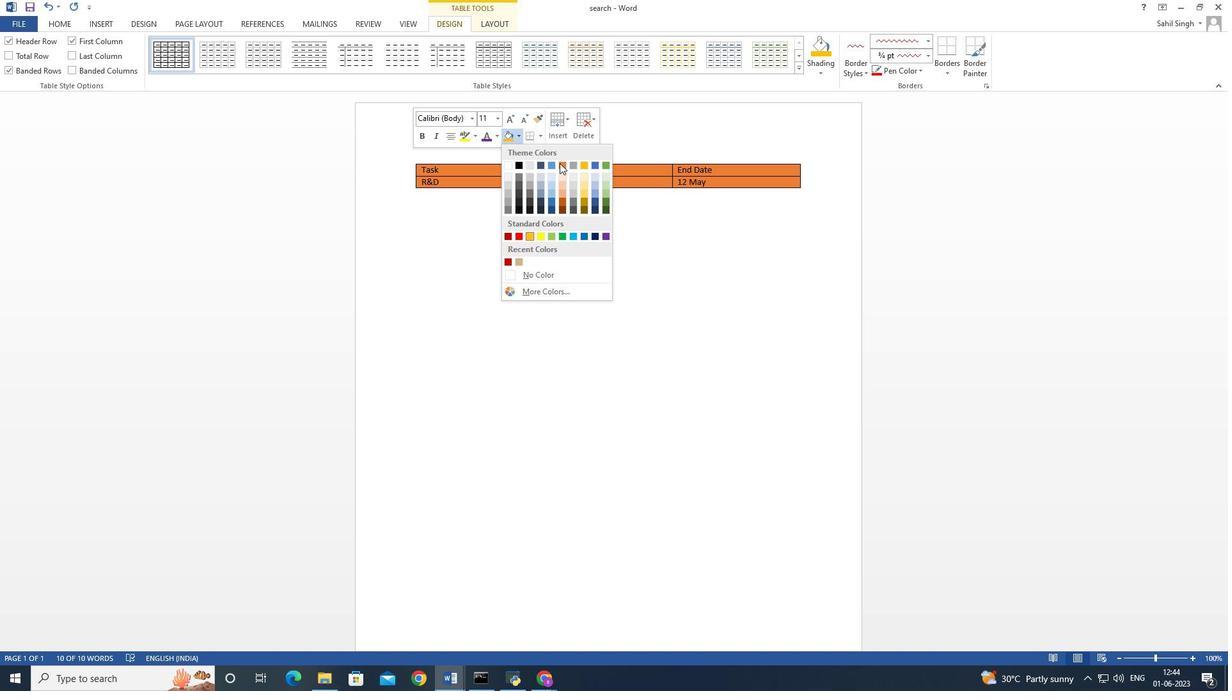
Action: Mouse pressed left at (561, 164)
Screenshot: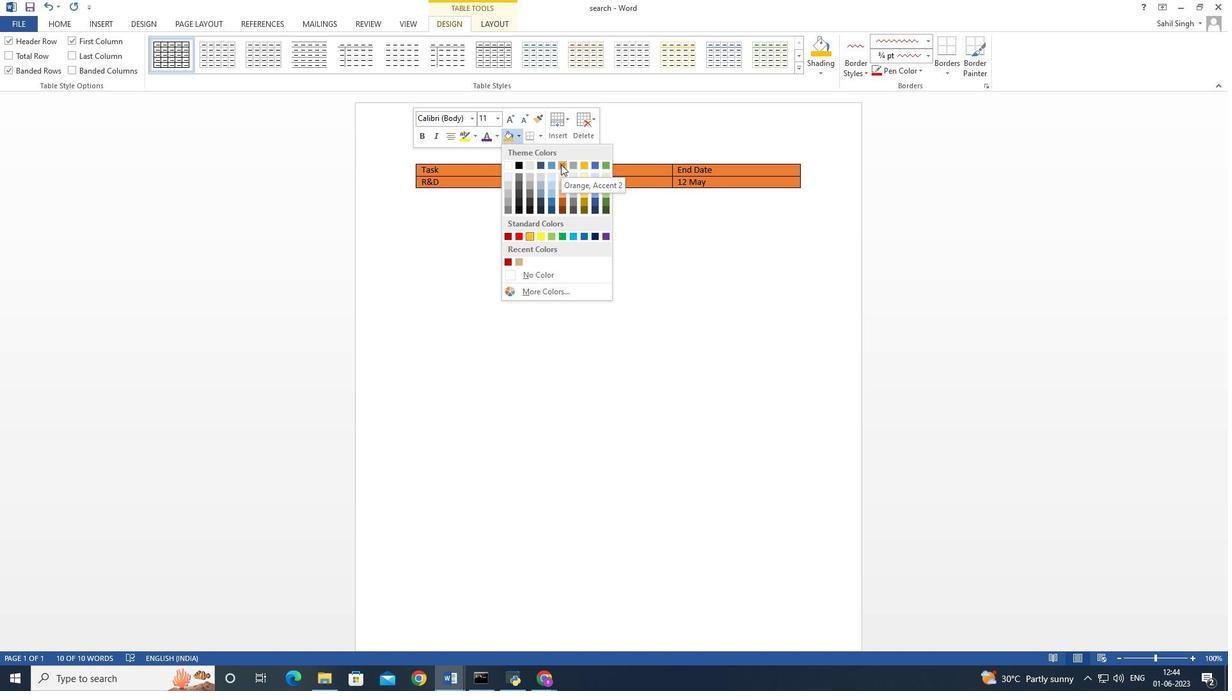 
Action: Mouse moved to (184, 339)
Screenshot: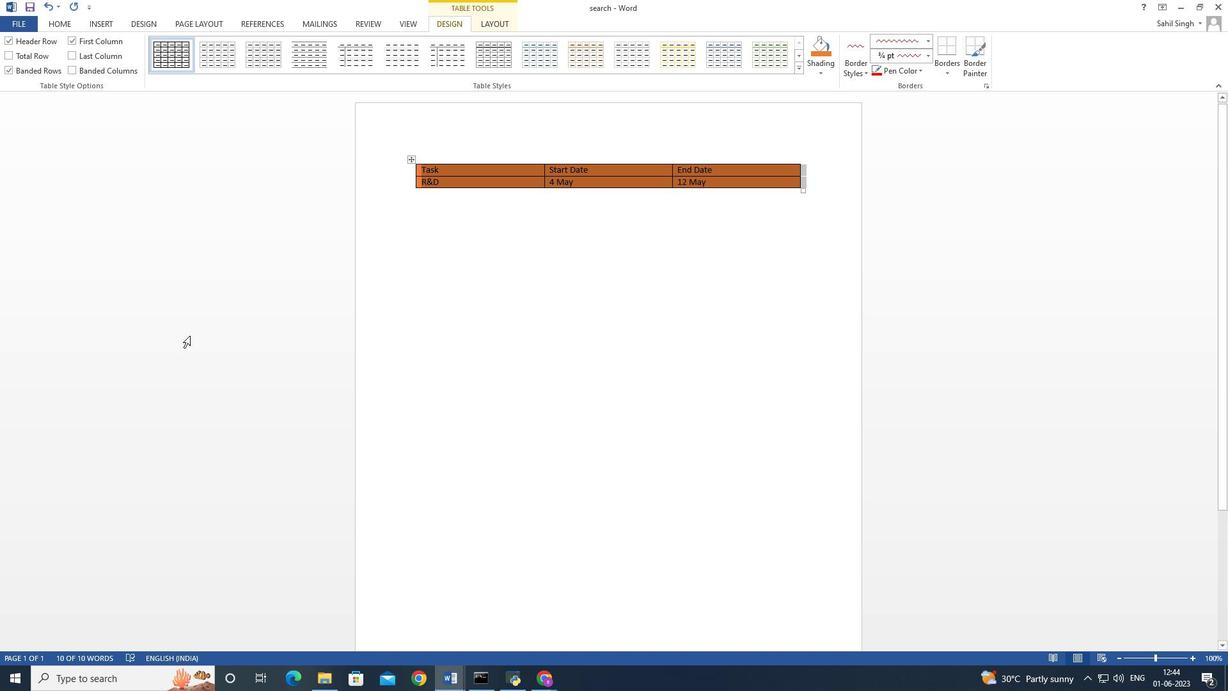 
Action: Mouse pressed left at (184, 339)
Screenshot: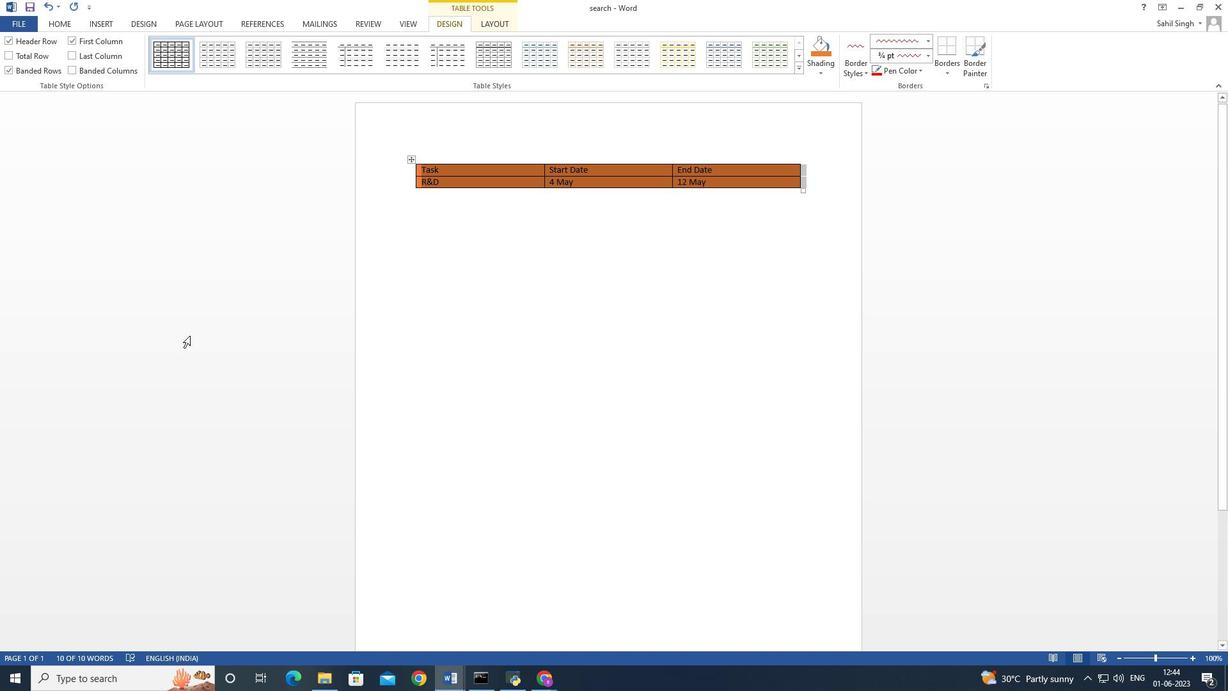 
Action: Mouse moved to (754, 334)
Screenshot: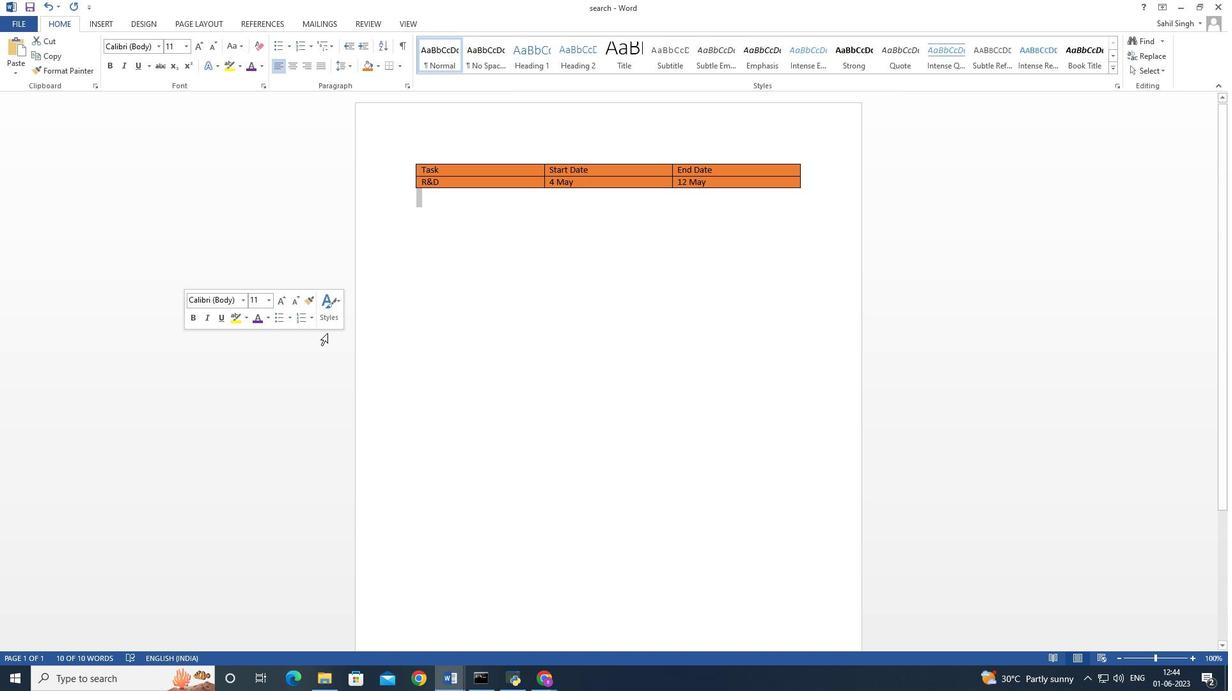 
Action: Mouse pressed left at (754, 334)
Screenshot: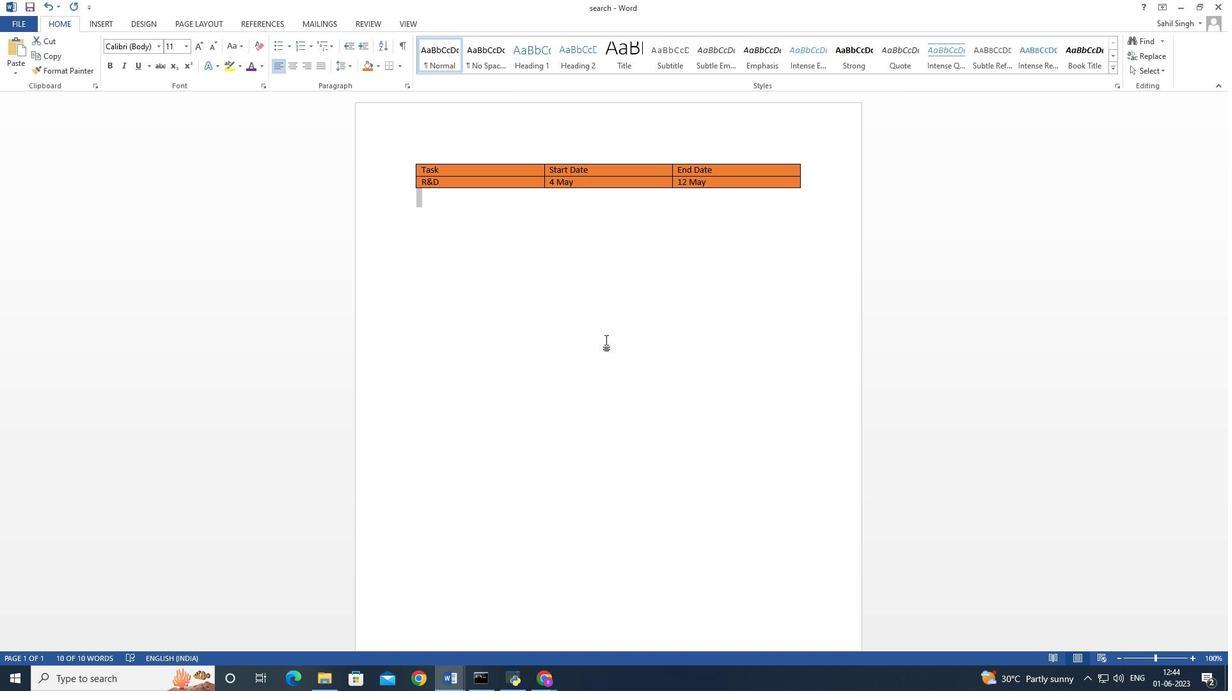 
